 Task: Add a condition where "Hours since ticket status pending user verification Greater than Twenty" in recently solved tickets.
Action: Mouse moved to (161, 520)
Screenshot: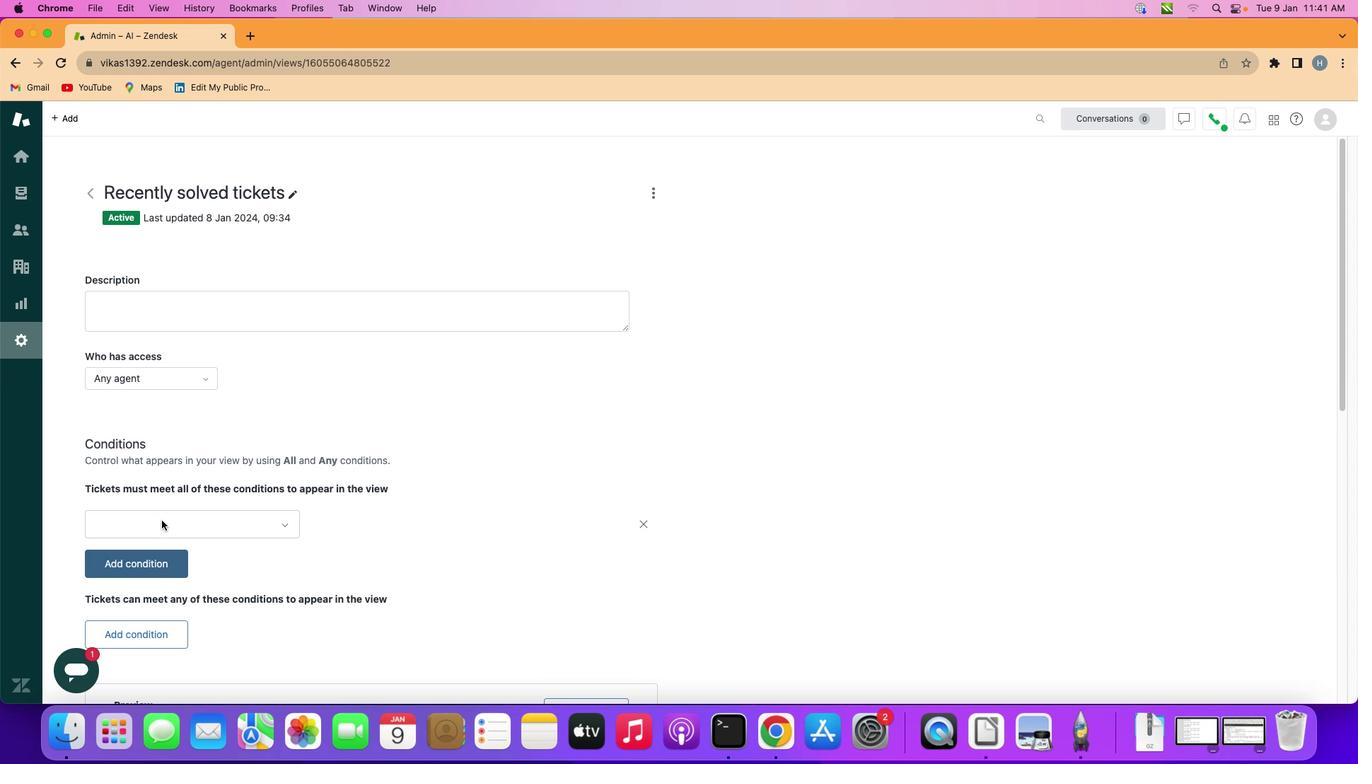 
Action: Mouse pressed left at (161, 520)
Screenshot: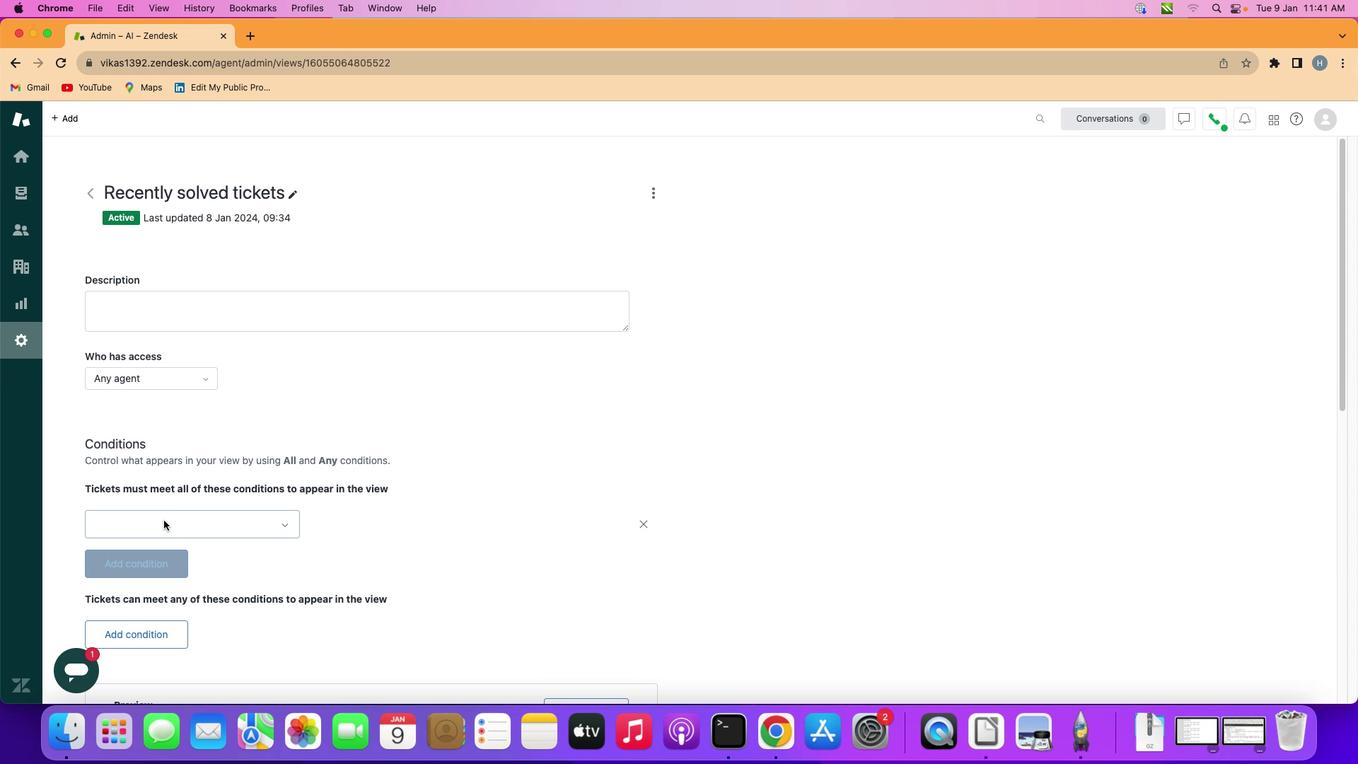 
Action: Mouse moved to (166, 520)
Screenshot: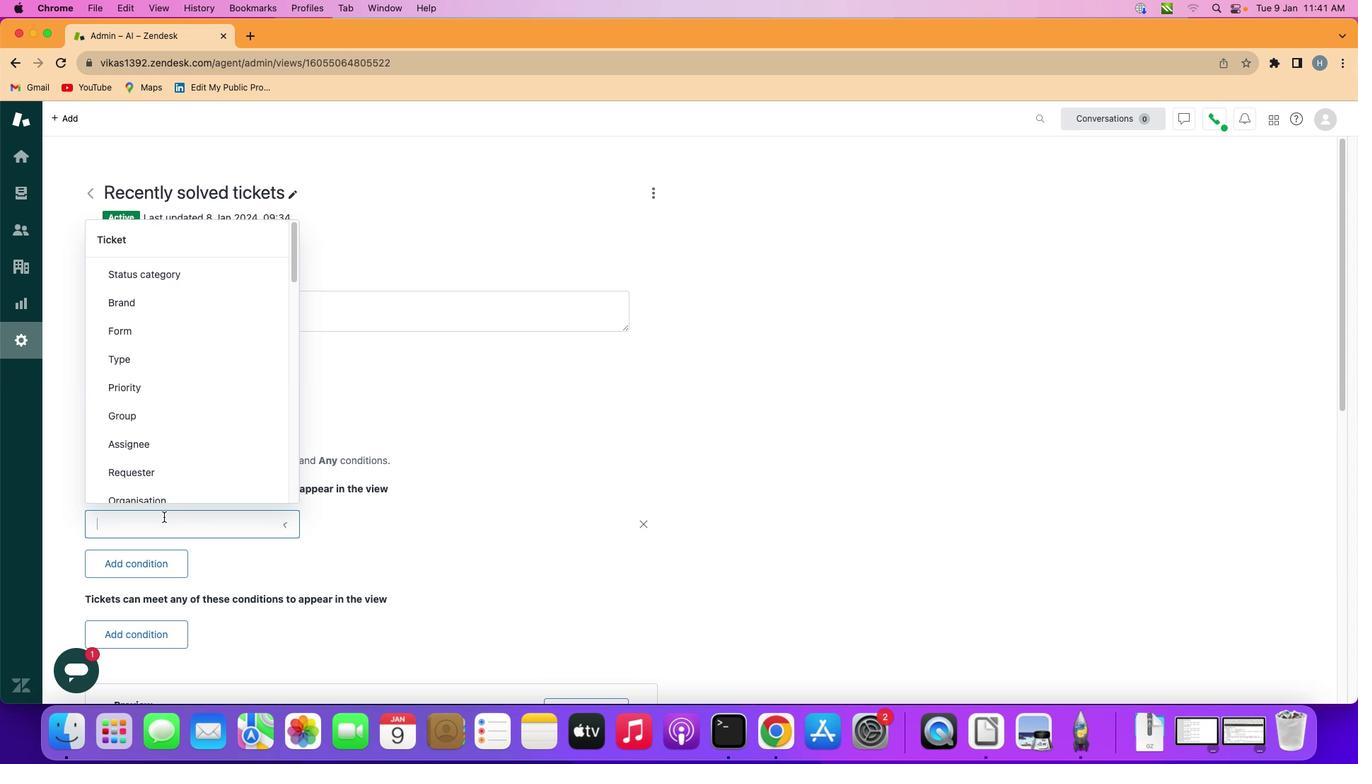 
Action: Mouse pressed left at (166, 520)
Screenshot: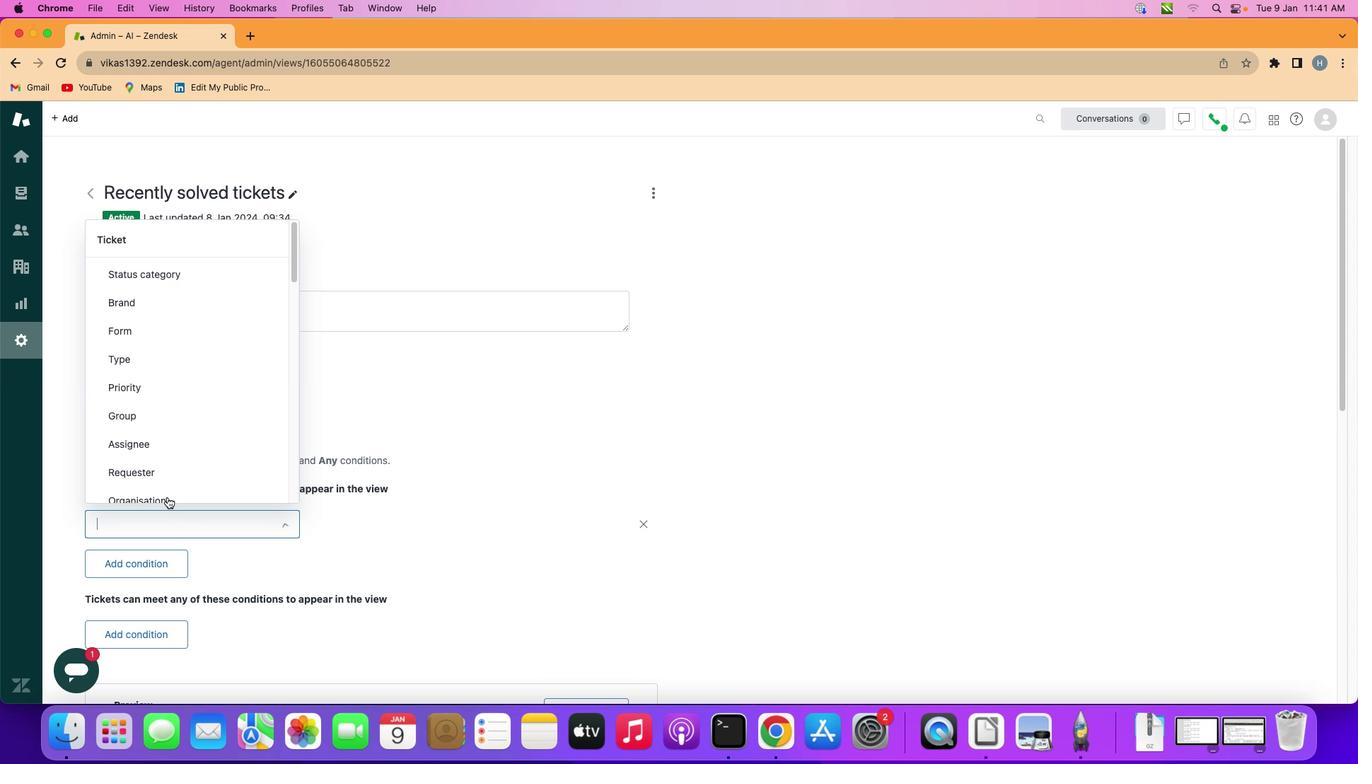 
Action: Mouse moved to (203, 412)
Screenshot: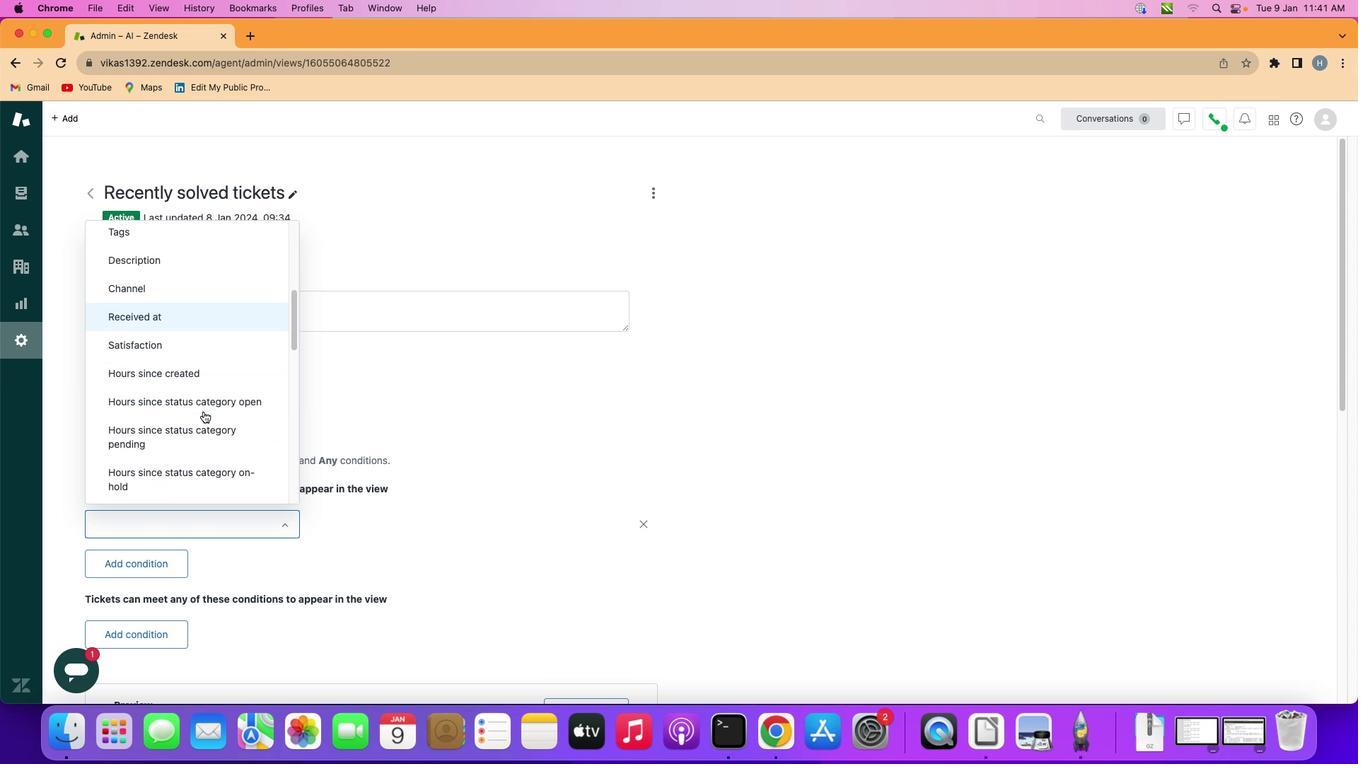 
Action: Mouse scrolled (203, 412) with delta (0, 0)
Screenshot: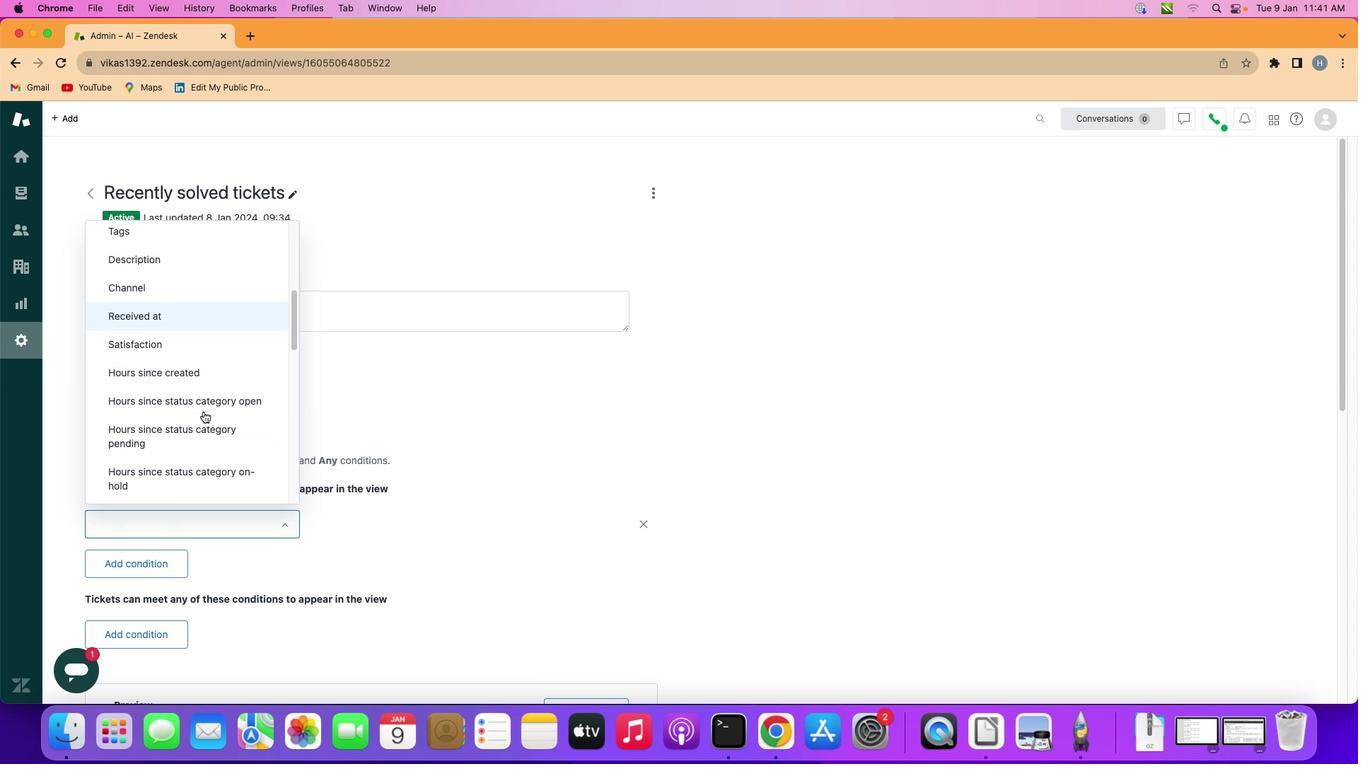 
Action: Mouse scrolled (203, 412) with delta (0, 2)
Screenshot: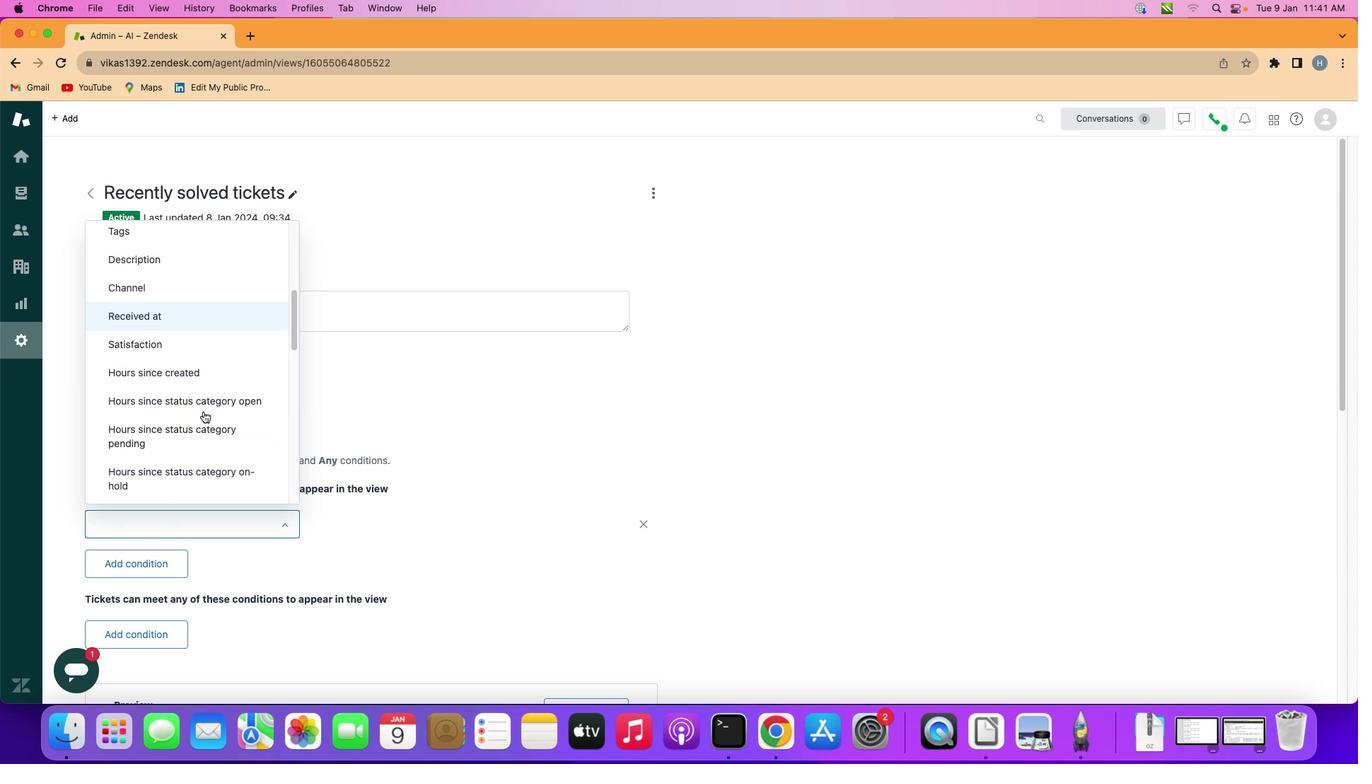 
Action: Mouse scrolled (203, 412) with delta (0, -2)
Screenshot: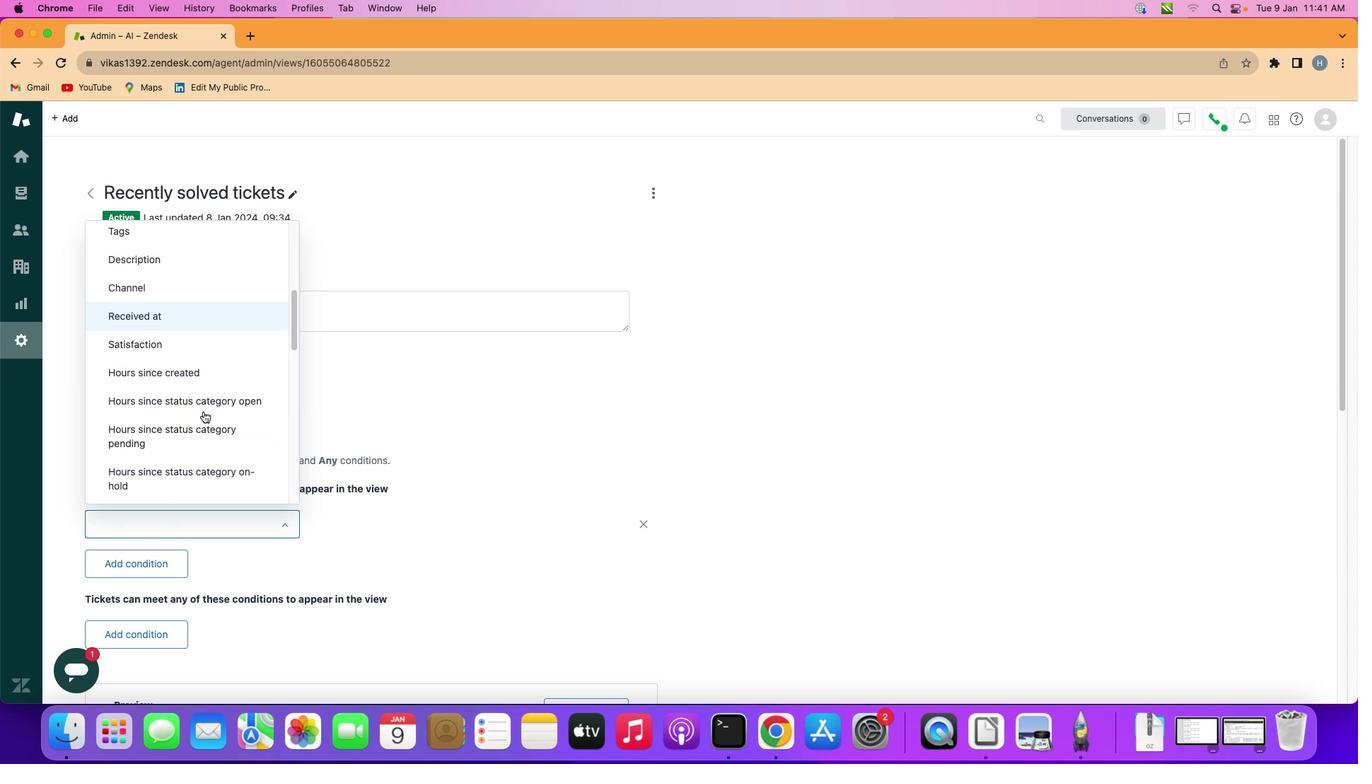 
Action: Mouse scrolled (203, 412) with delta (0, -2)
Screenshot: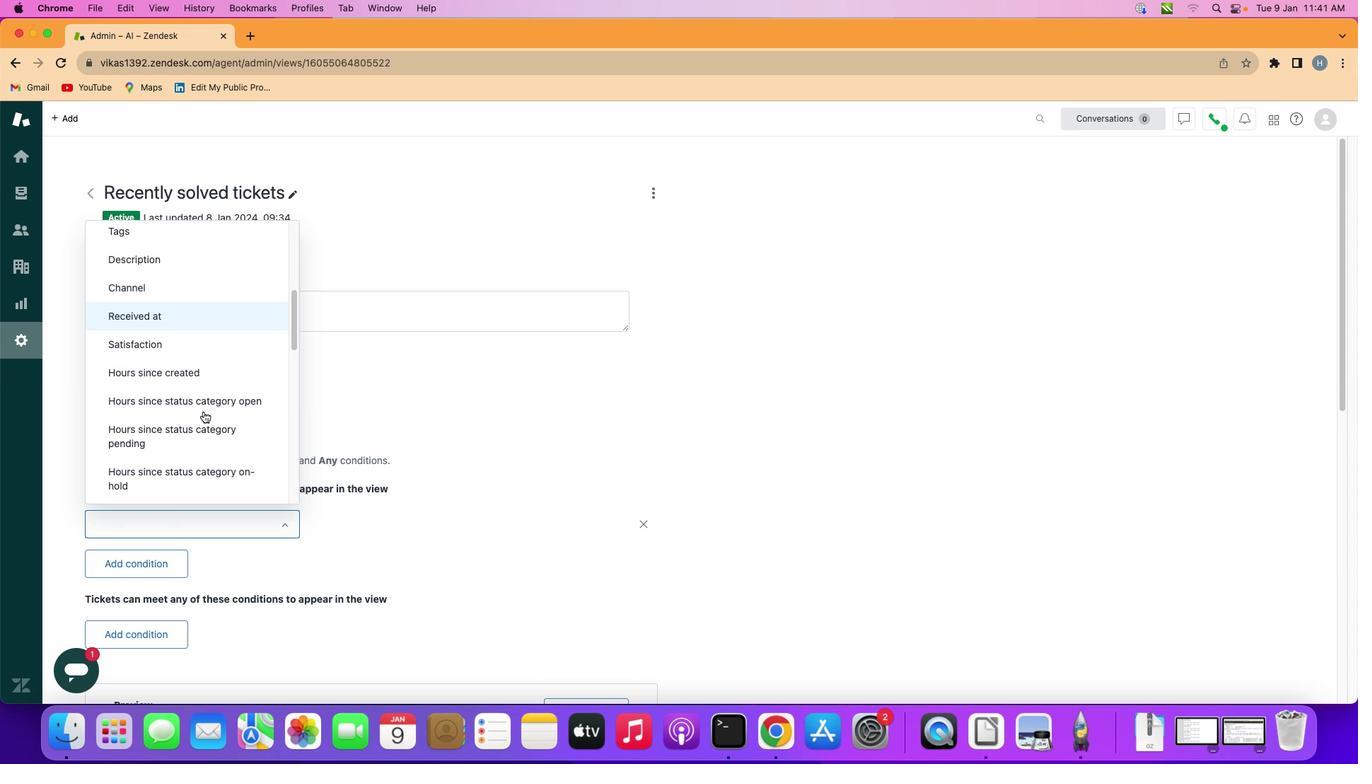 
Action: Mouse scrolled (203, 412) with delta (0, -4)
Screenshot: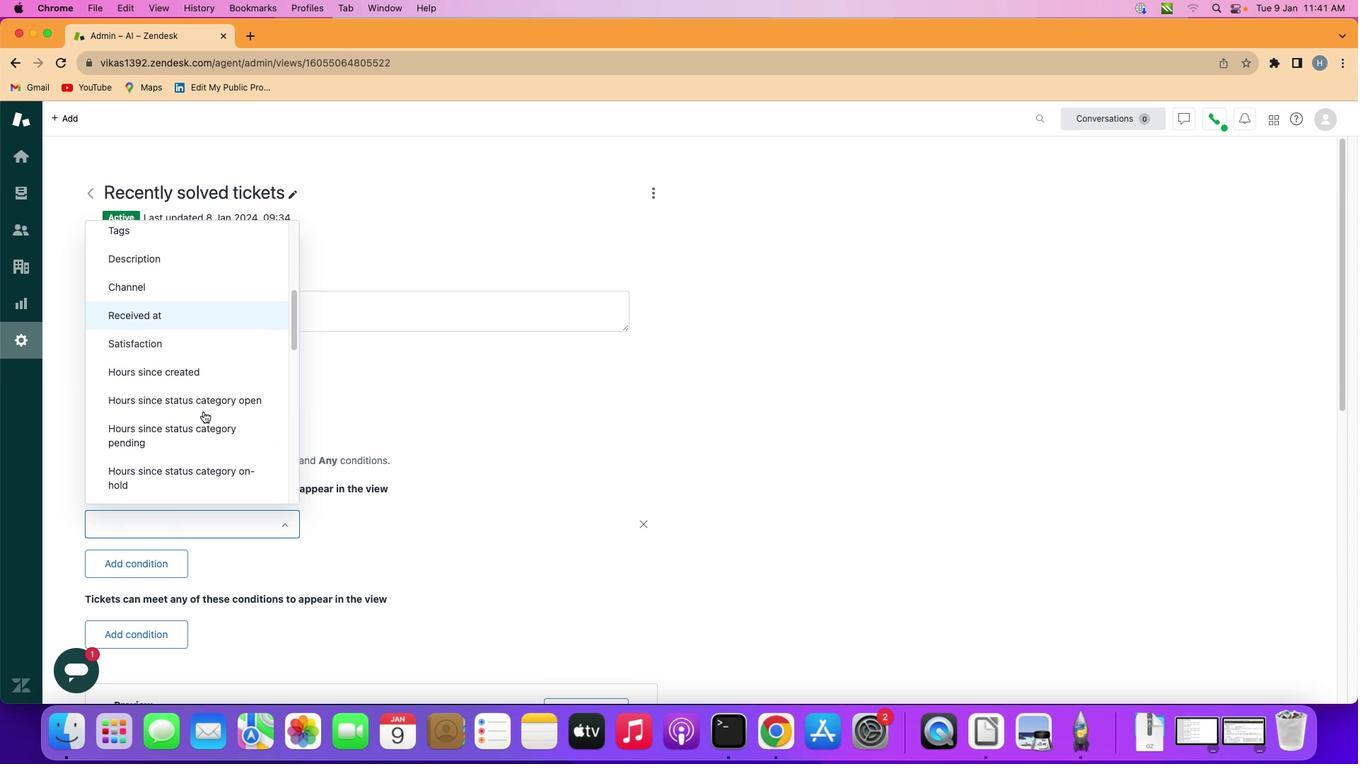 
Action: Mouse moved to (203, 411)
Screenshot: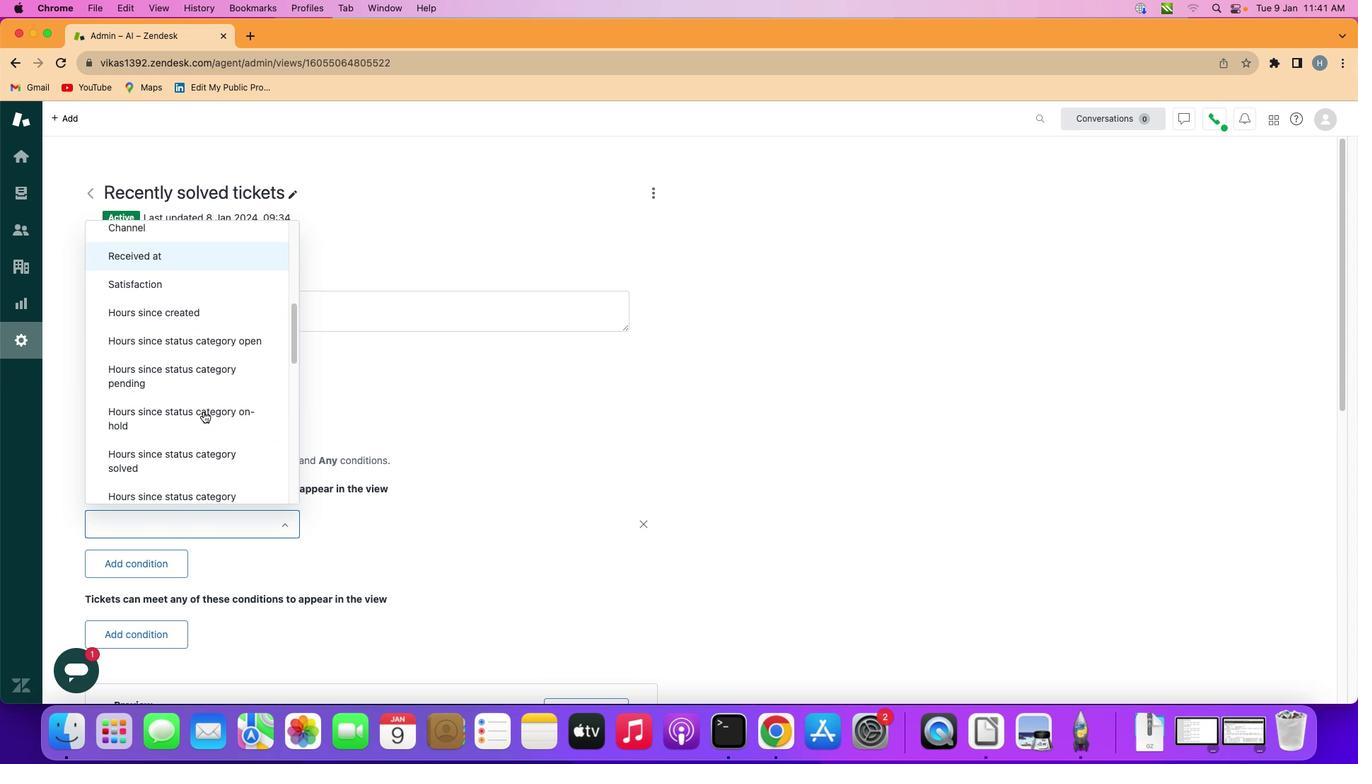 
Action: Mouse scrolled (203, 411) with delta (0, 0)
Screenshot: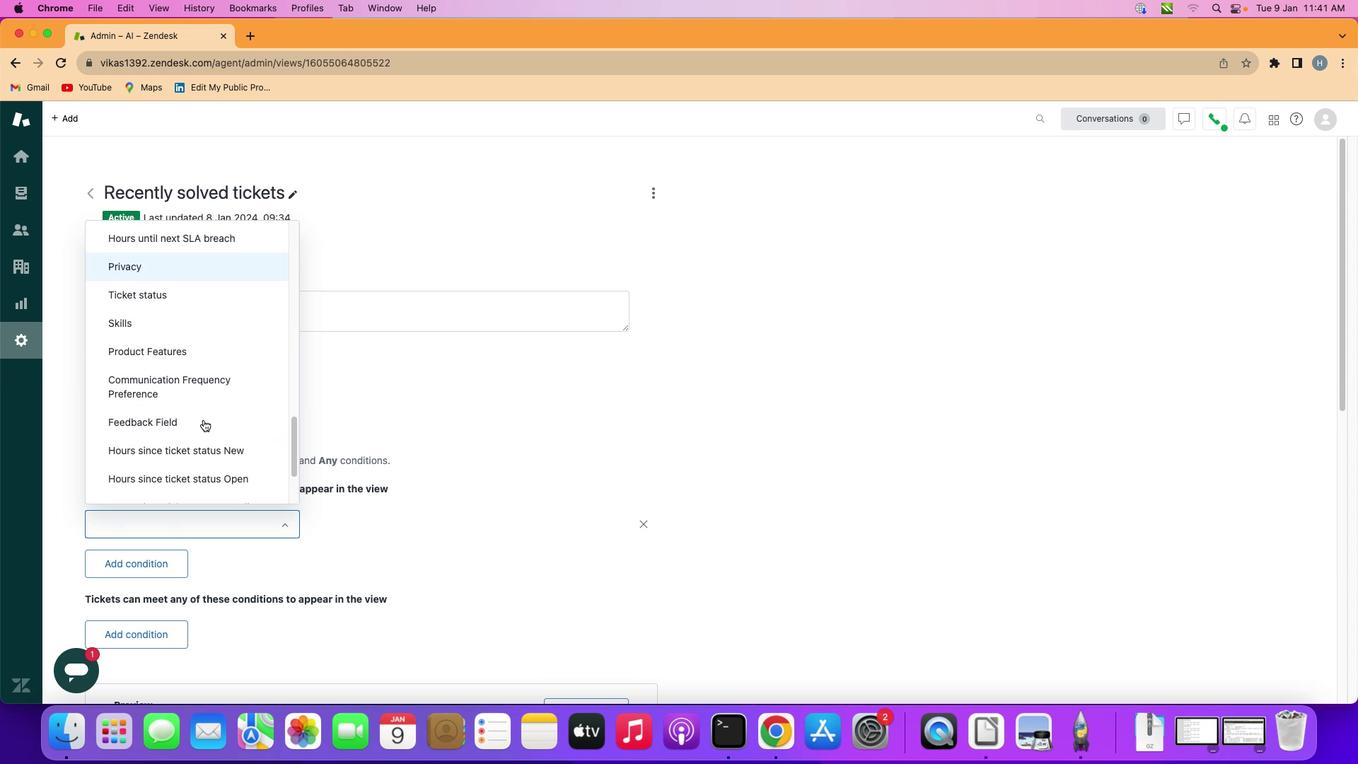 
Action: Mouse scrolled (203, 411) with delta (0, 0)
Screenshot: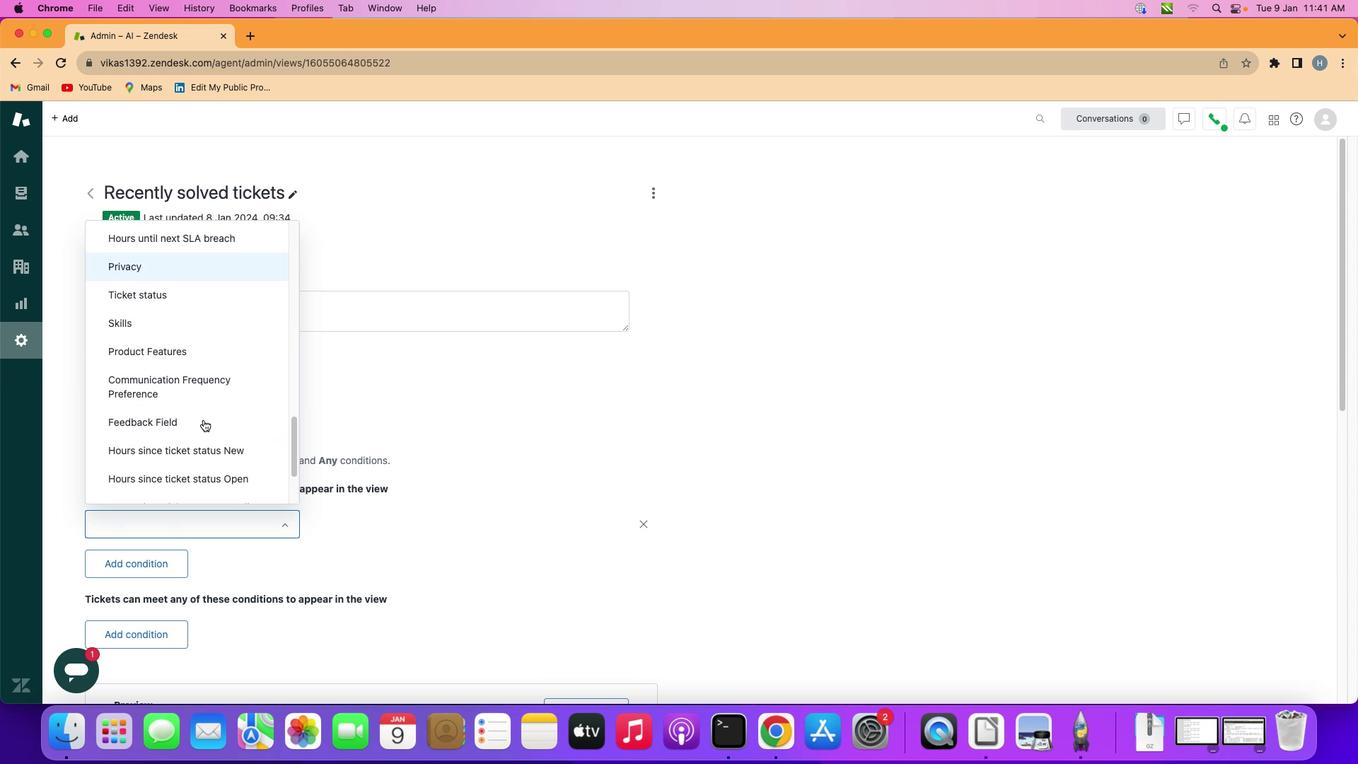 
Action: Mouse scrolled (203, 411) with delta (0, 2)
Screenshot: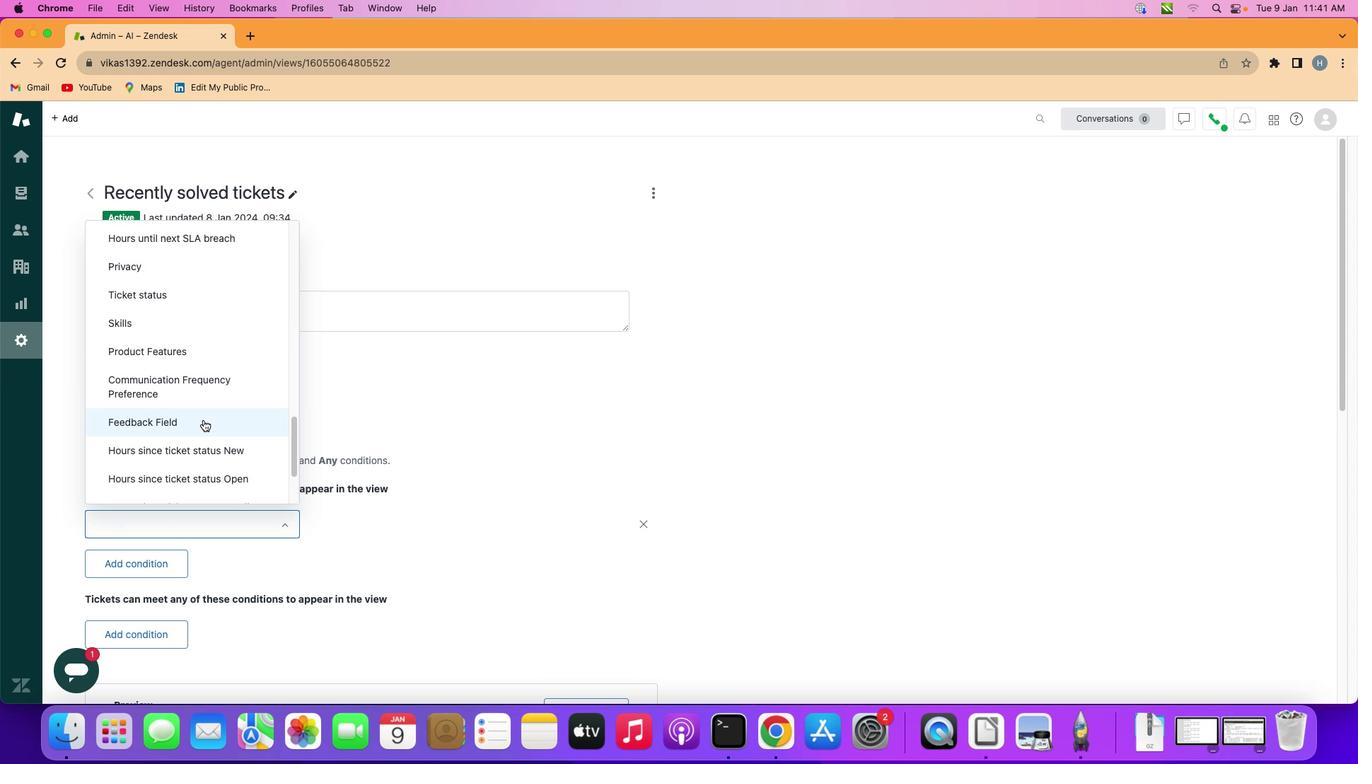 
Action: Mouse scrolled (203, 411) with delta (0, -2)
Screenshot: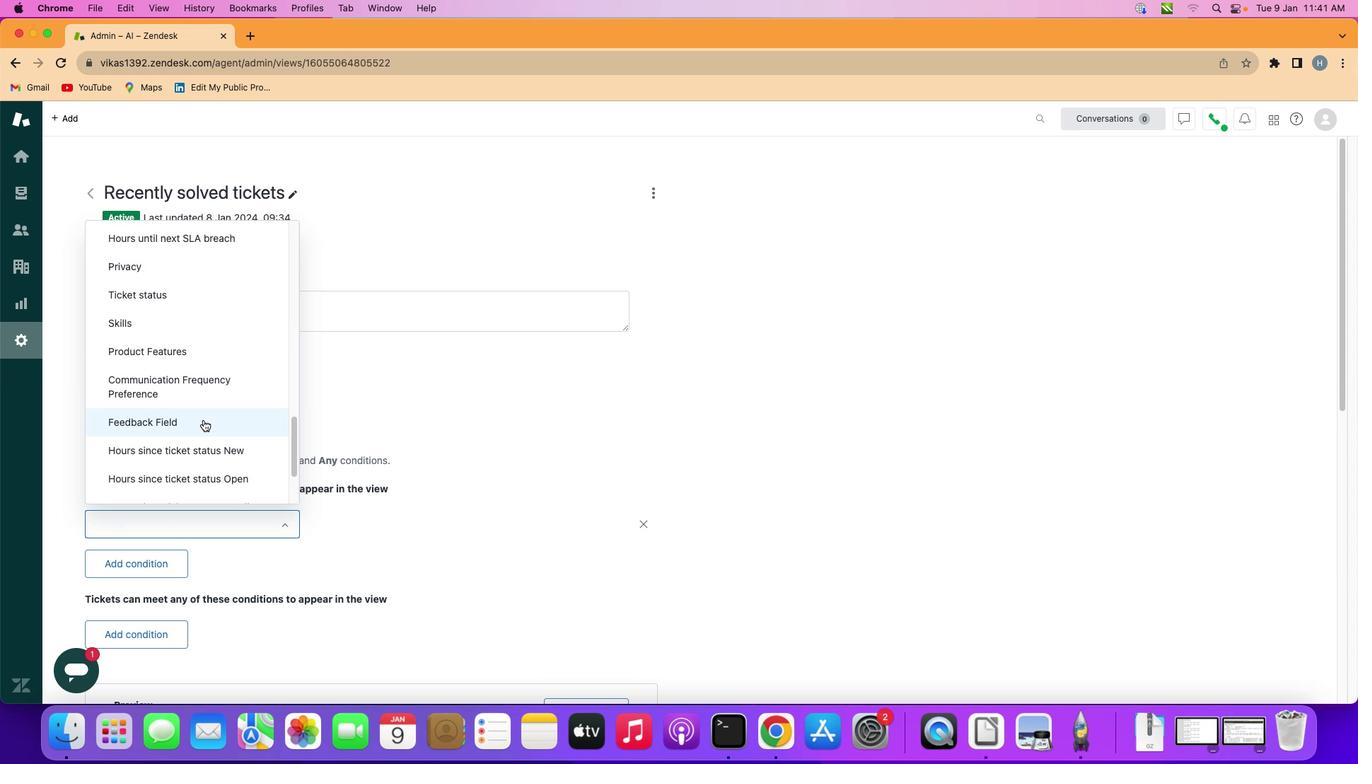 
Action: Mouse scrolled (203, 411) with delta (0, -2)
Screenshot: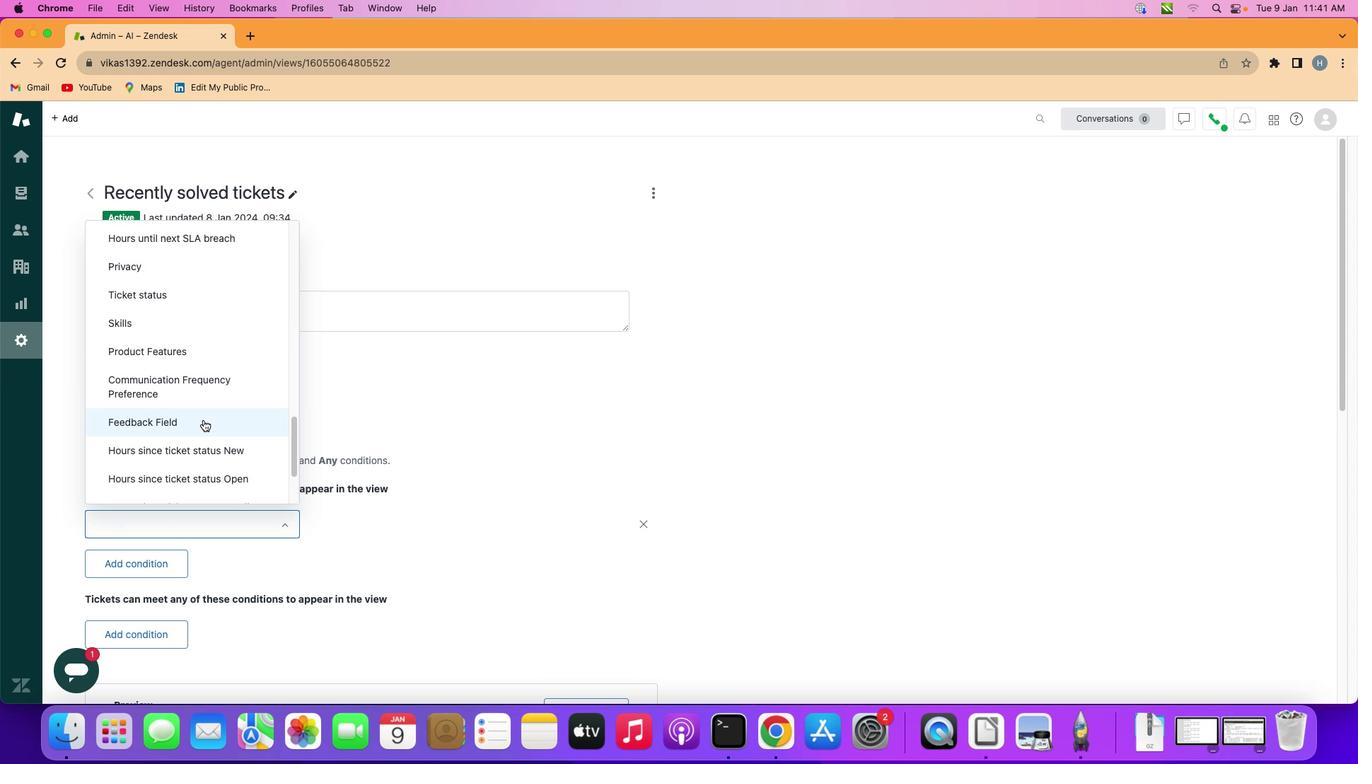 
Action: Mouse scrolled (203, 411) with delta (0, -4)
Screenshot: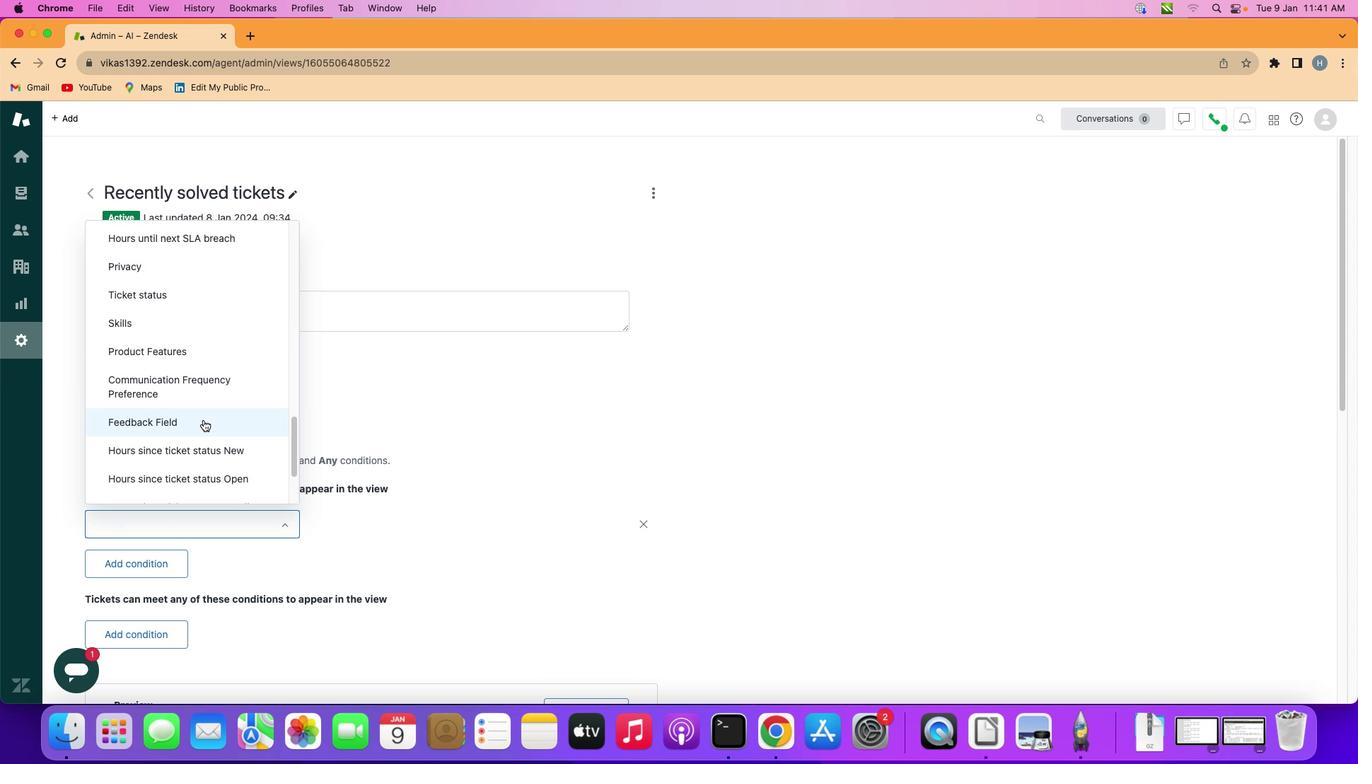 
Action: Mouse moved to (203, 411)
Screenshot: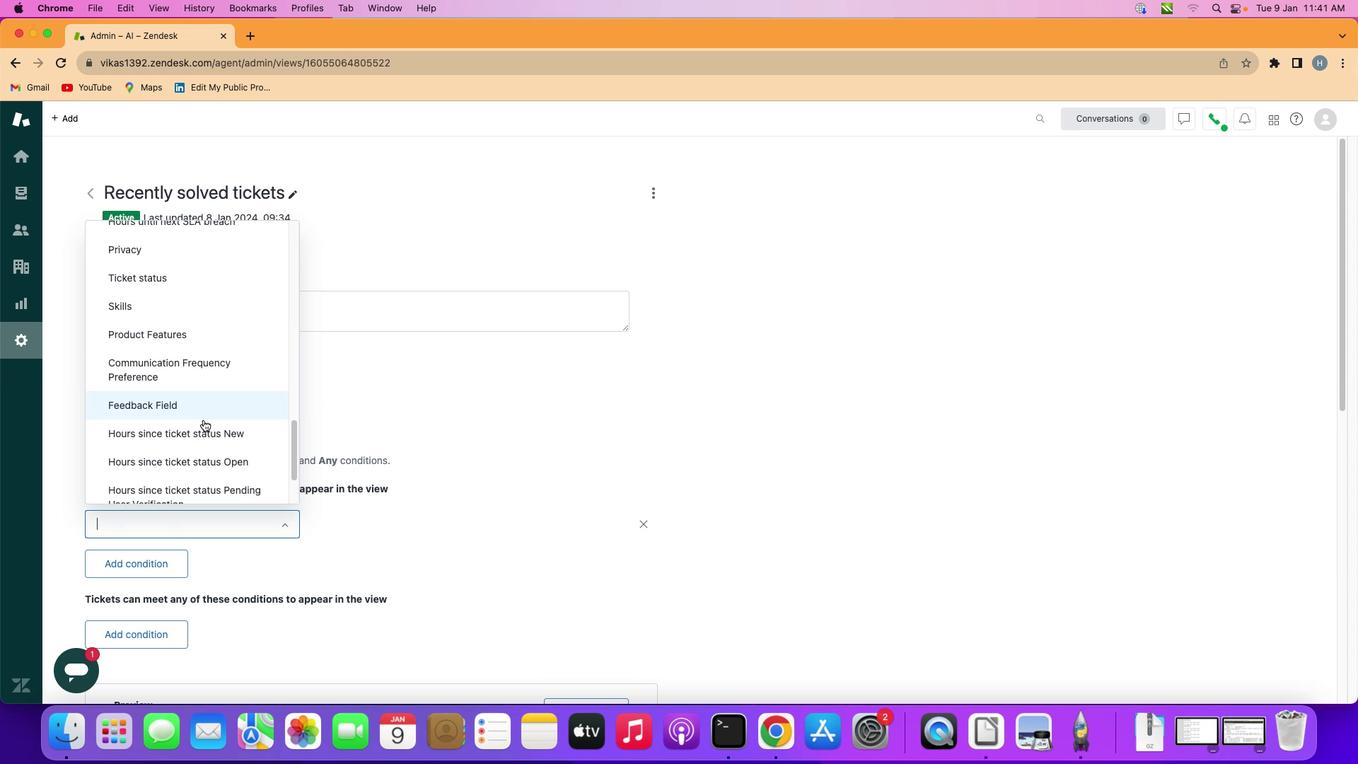 
Action: Mouse scrolled (203, 411) with delta (0, -4)
Screenshot: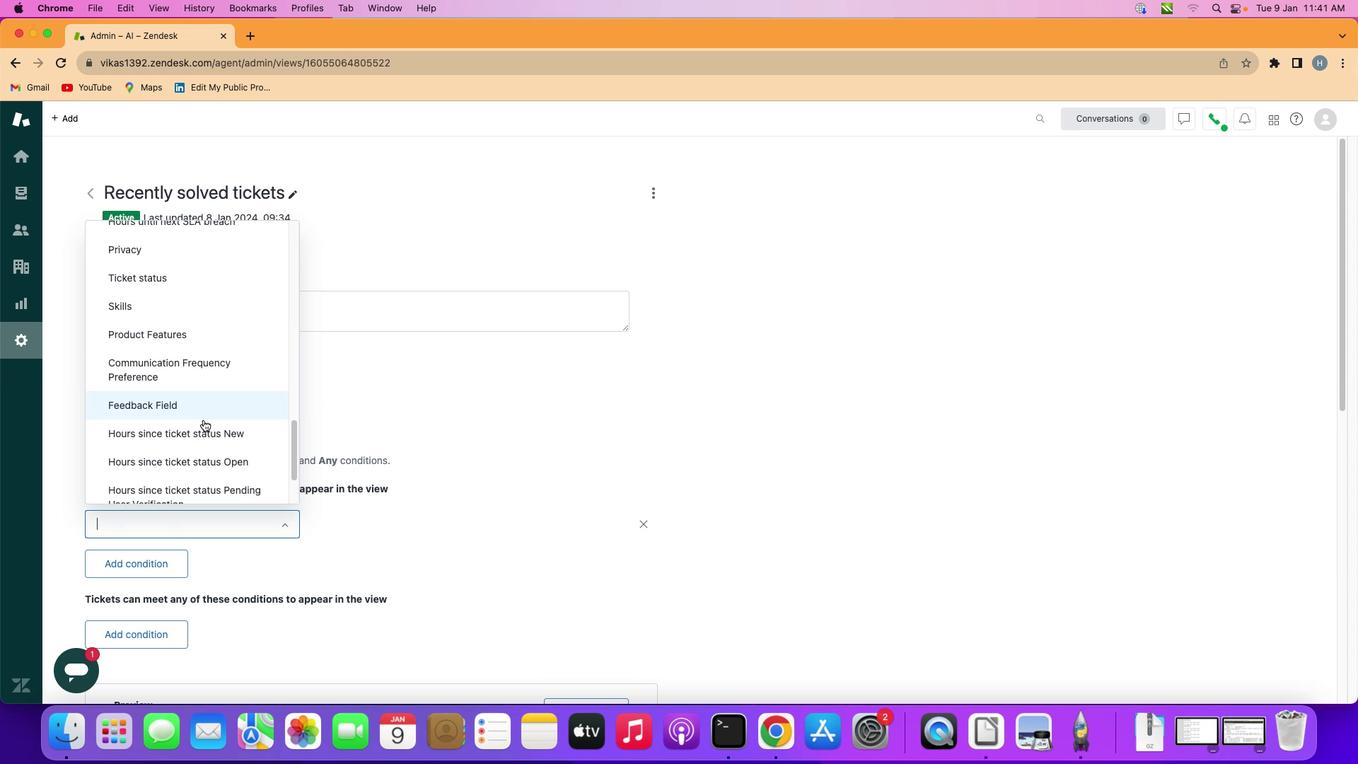 
Action: Mouse moved to (203, 419)
Screenshot: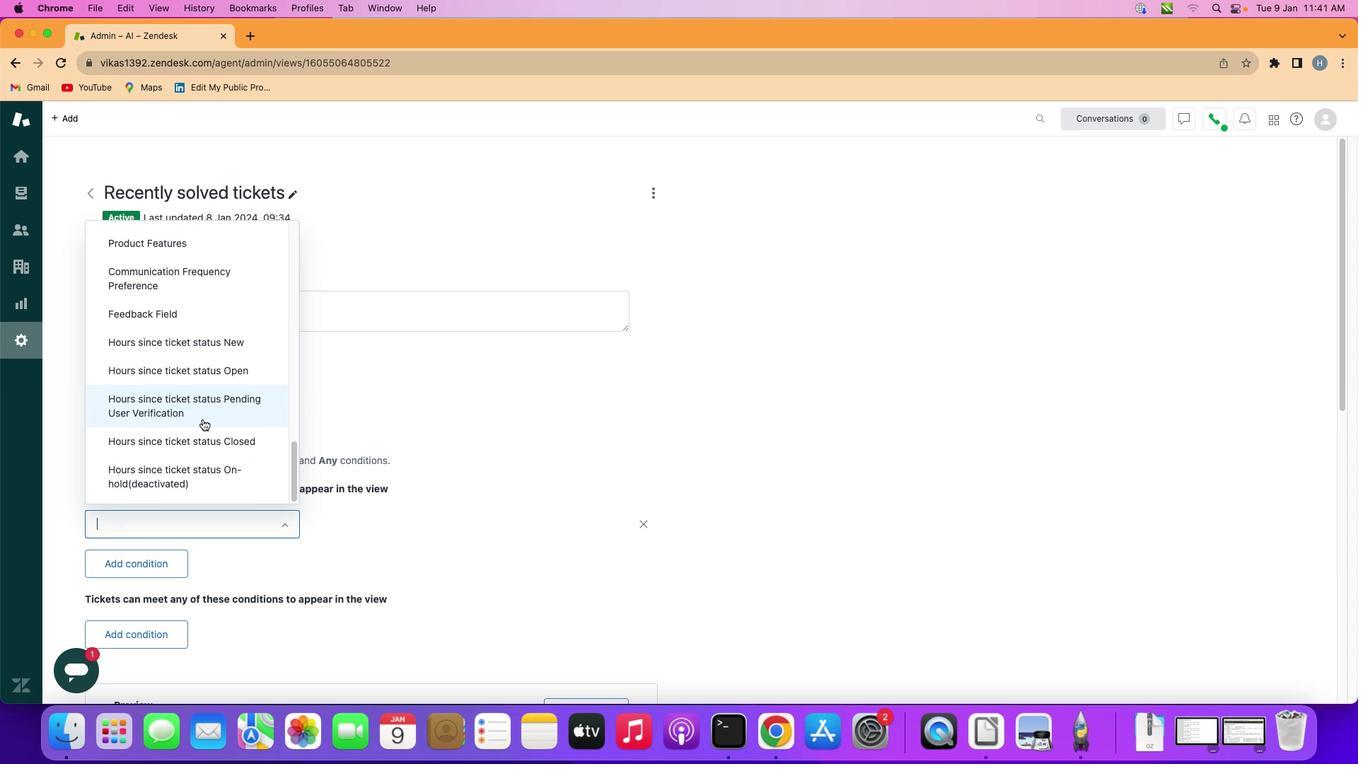
Action: Mouse scrolled (203, 419) with delta (0, 0)
Screenshot: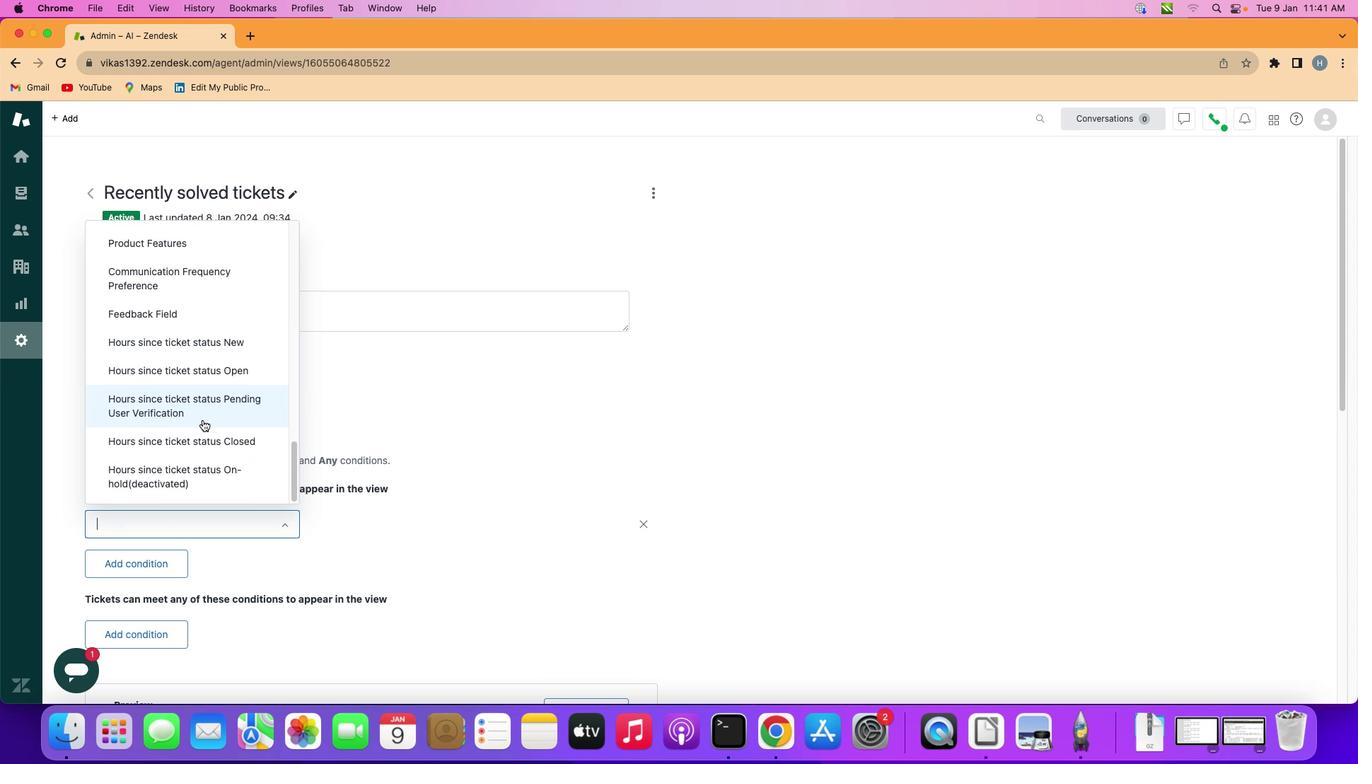
Action: Mouse moved to (203, 420)
Screenshot: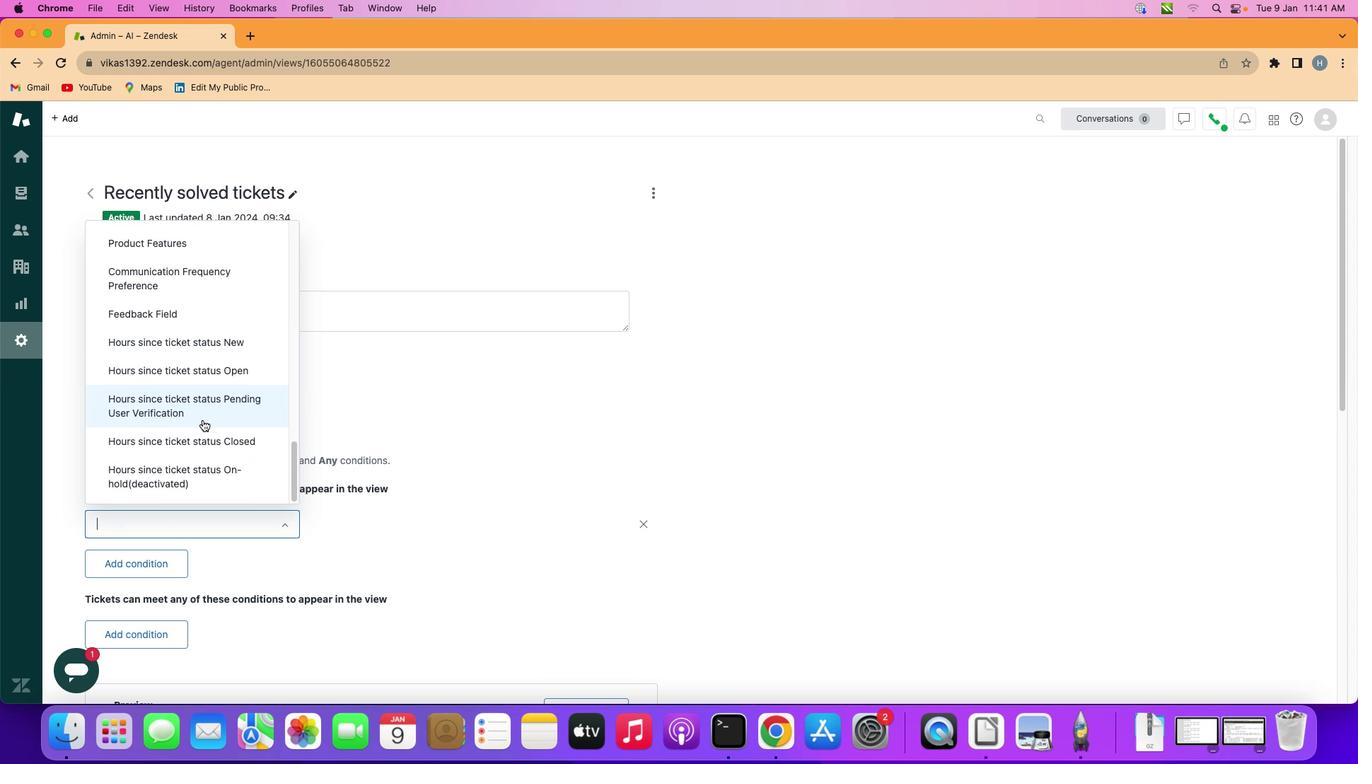 
Action: Mouse scrolled (203, 420) with delta (0, -2)
Screenshot: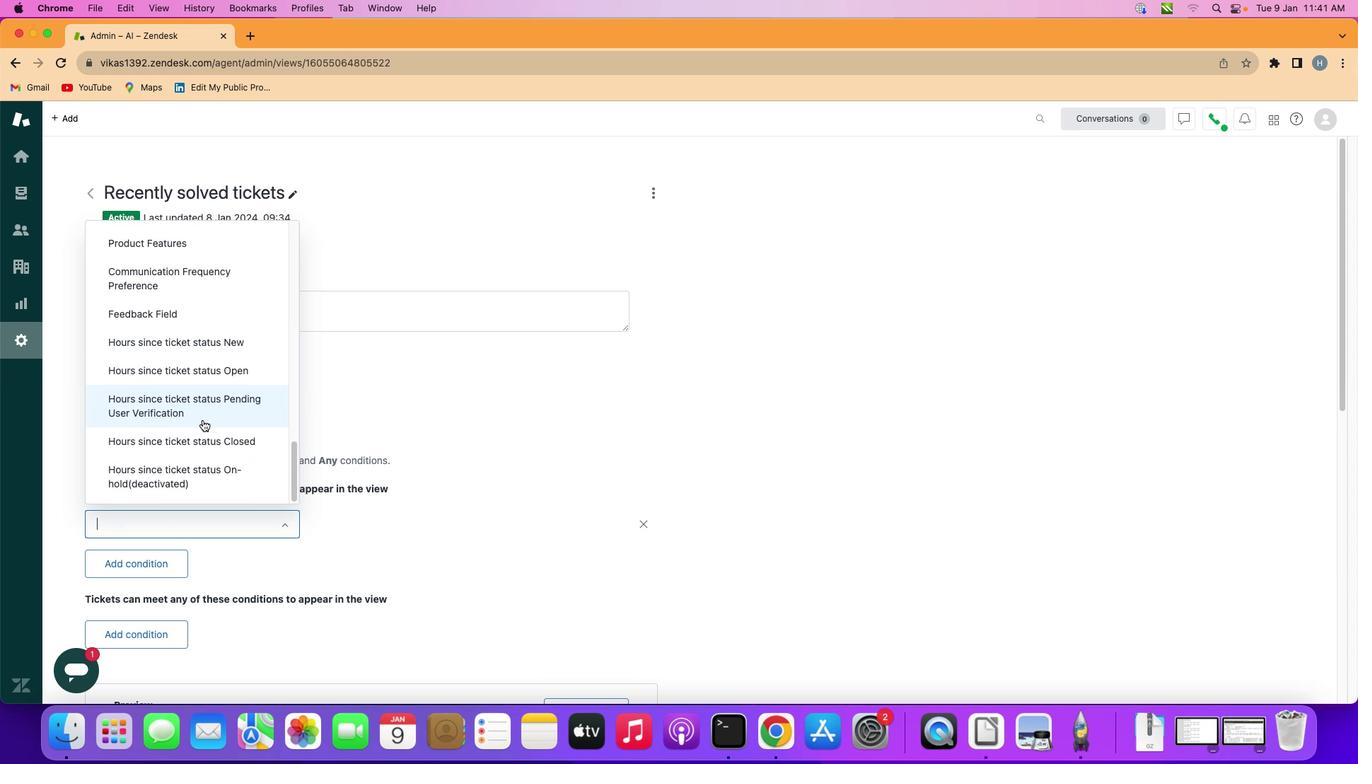 
Action: Mouse scrolled (203, 420) with delta (0, -2)
Screenshot: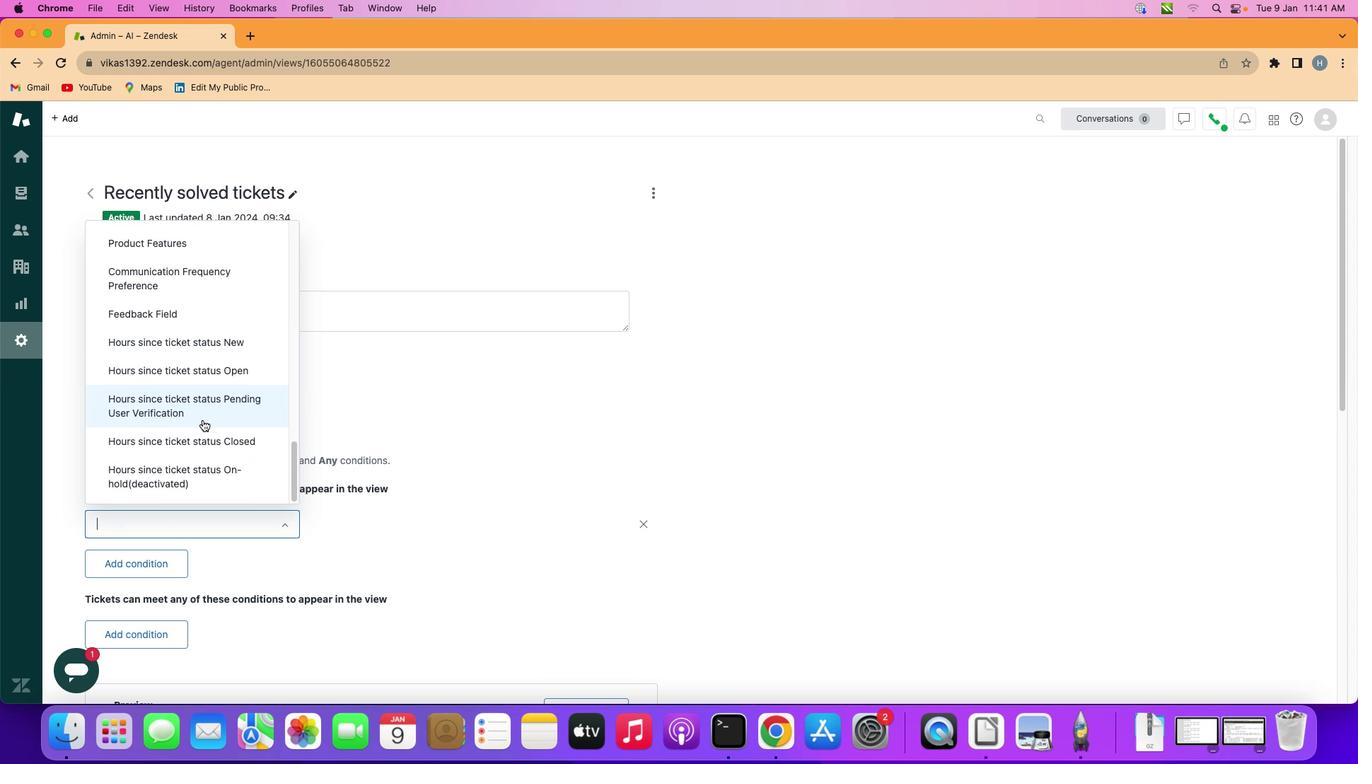 
Action: Mouse scrolled (203, 420) with delta (0, -4)
Screenshot: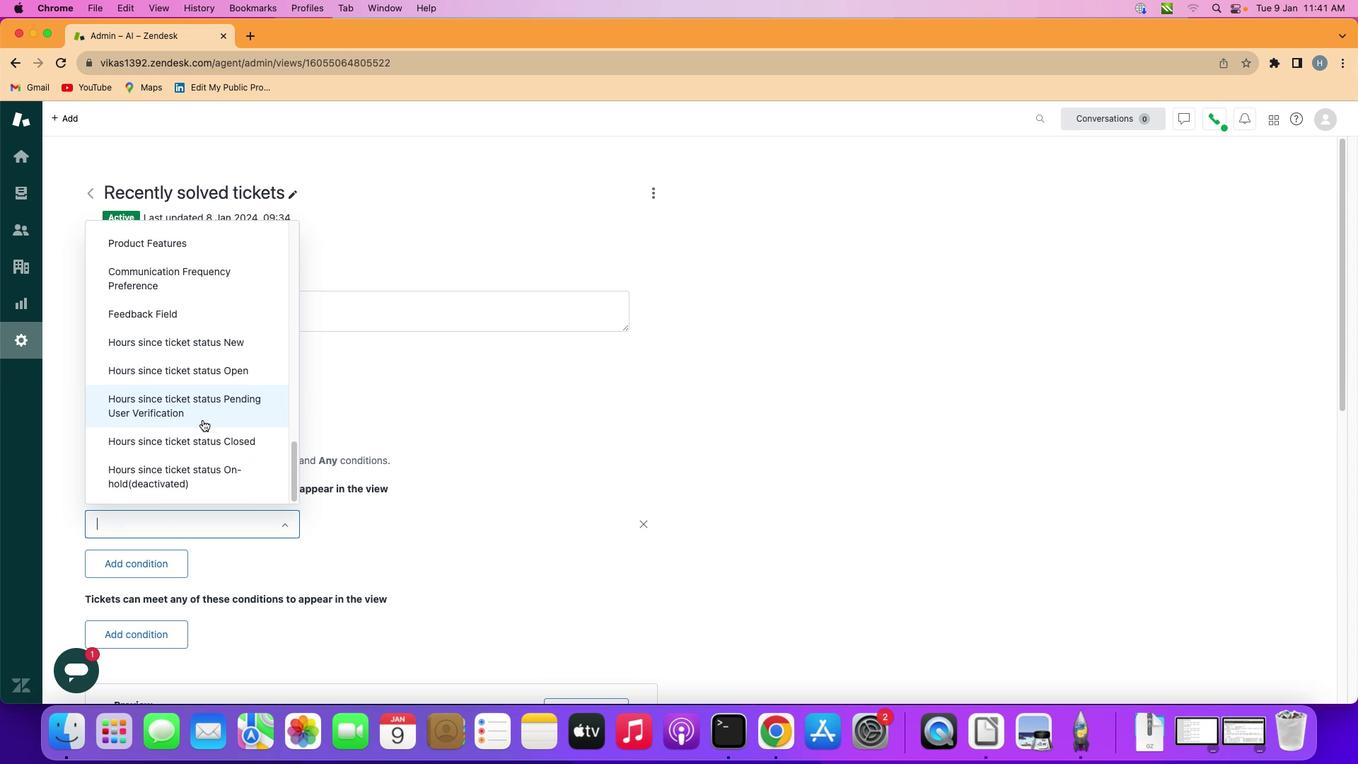 
Action: Mouse moved to (203, 419)
Screenshot: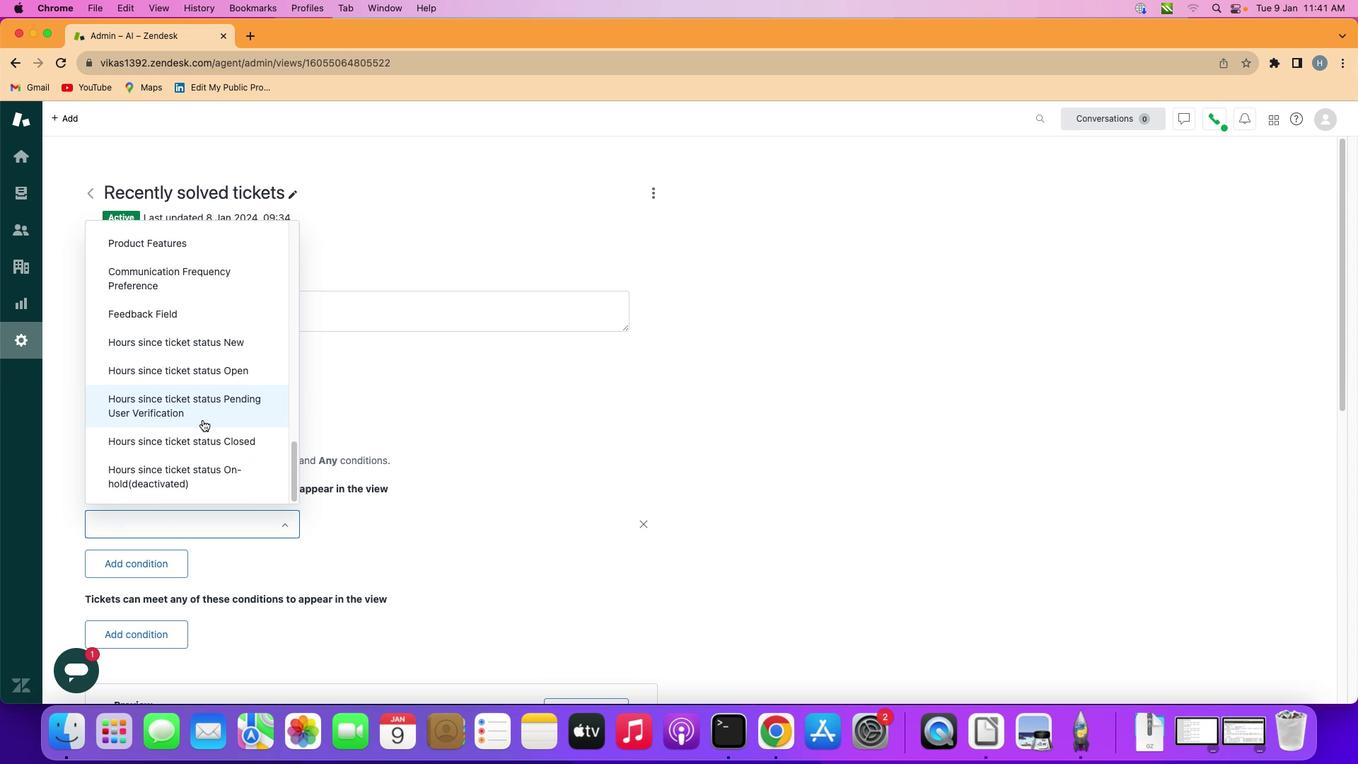 
Action: Mouse scrolled (203, 419) with delta (0, -4)
Screenshot: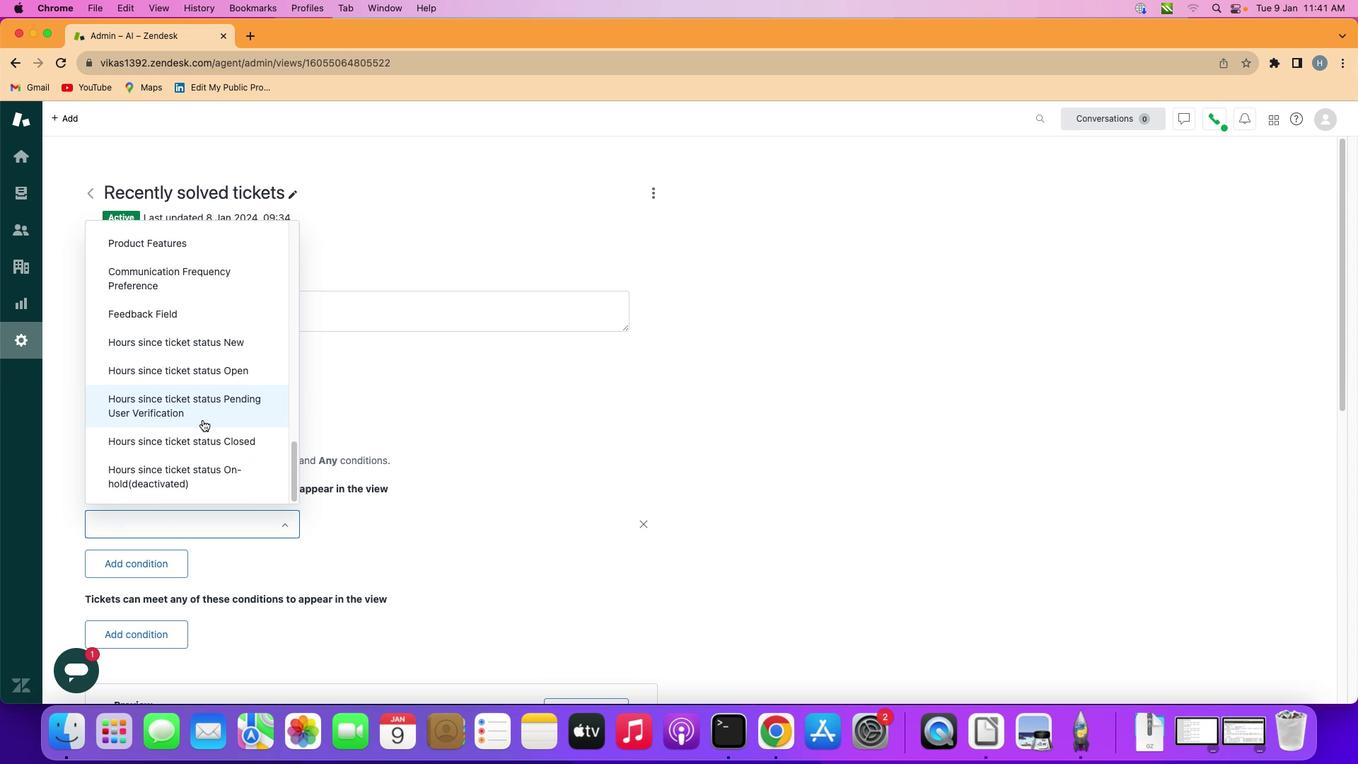 
Action: Mouse moved to (217, 401)
Screenshot: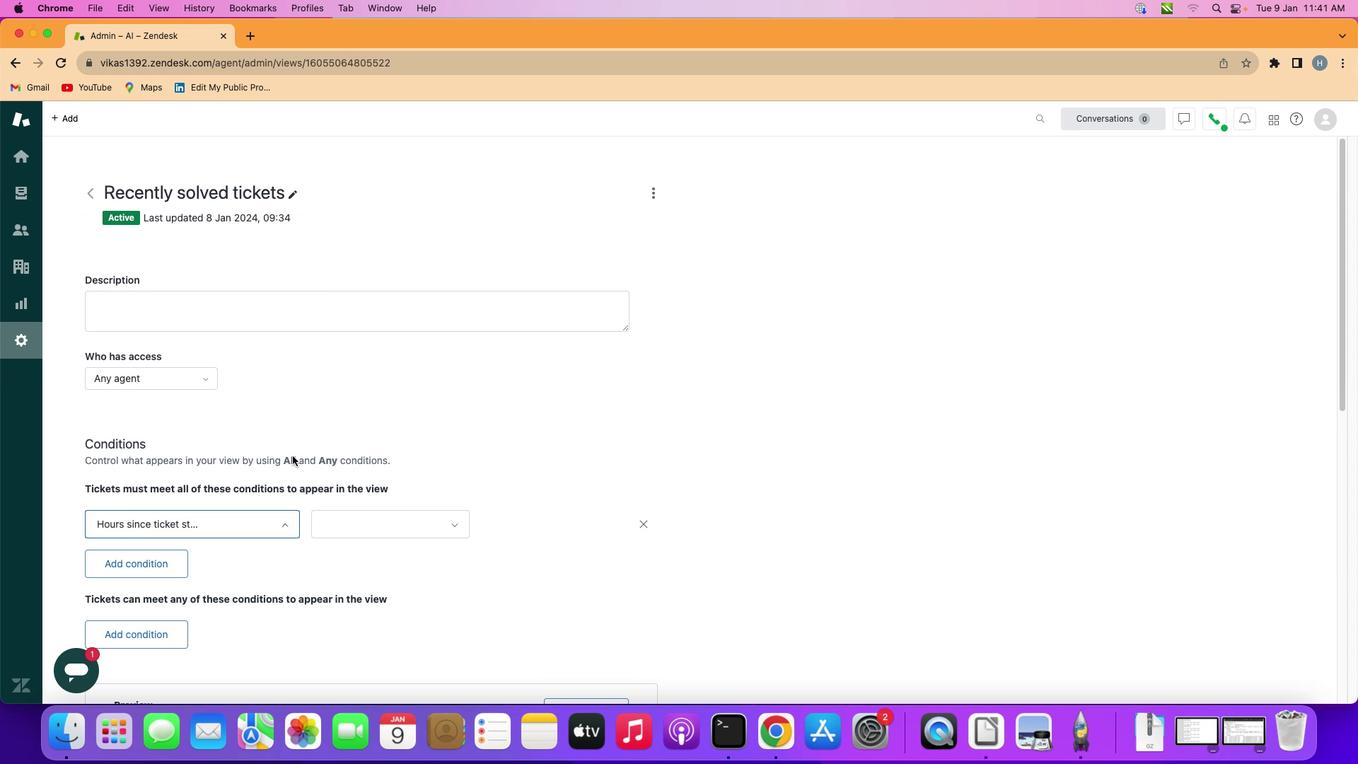 
Action: Mouse pressed left at (217, 401)
Screenshot: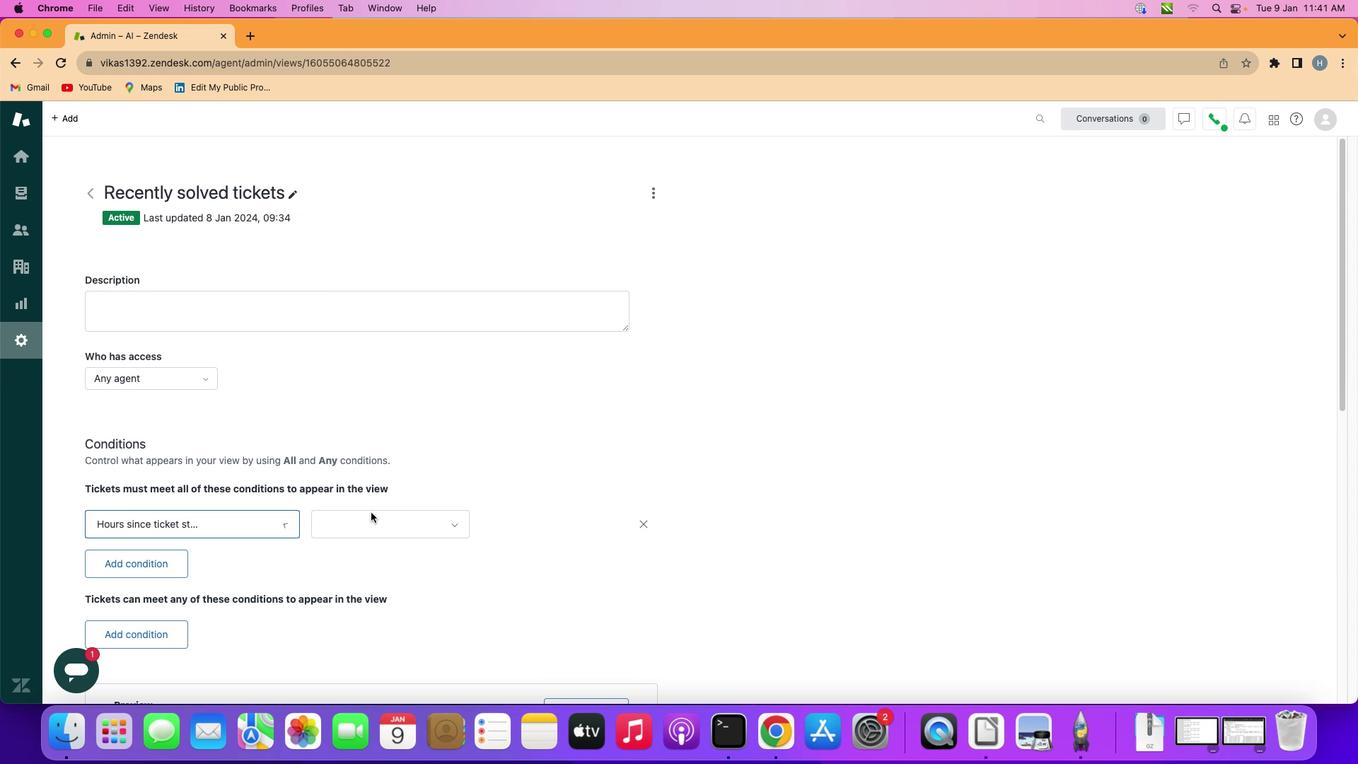 
Action: Mouse moved to (415, 525)
Screenshot: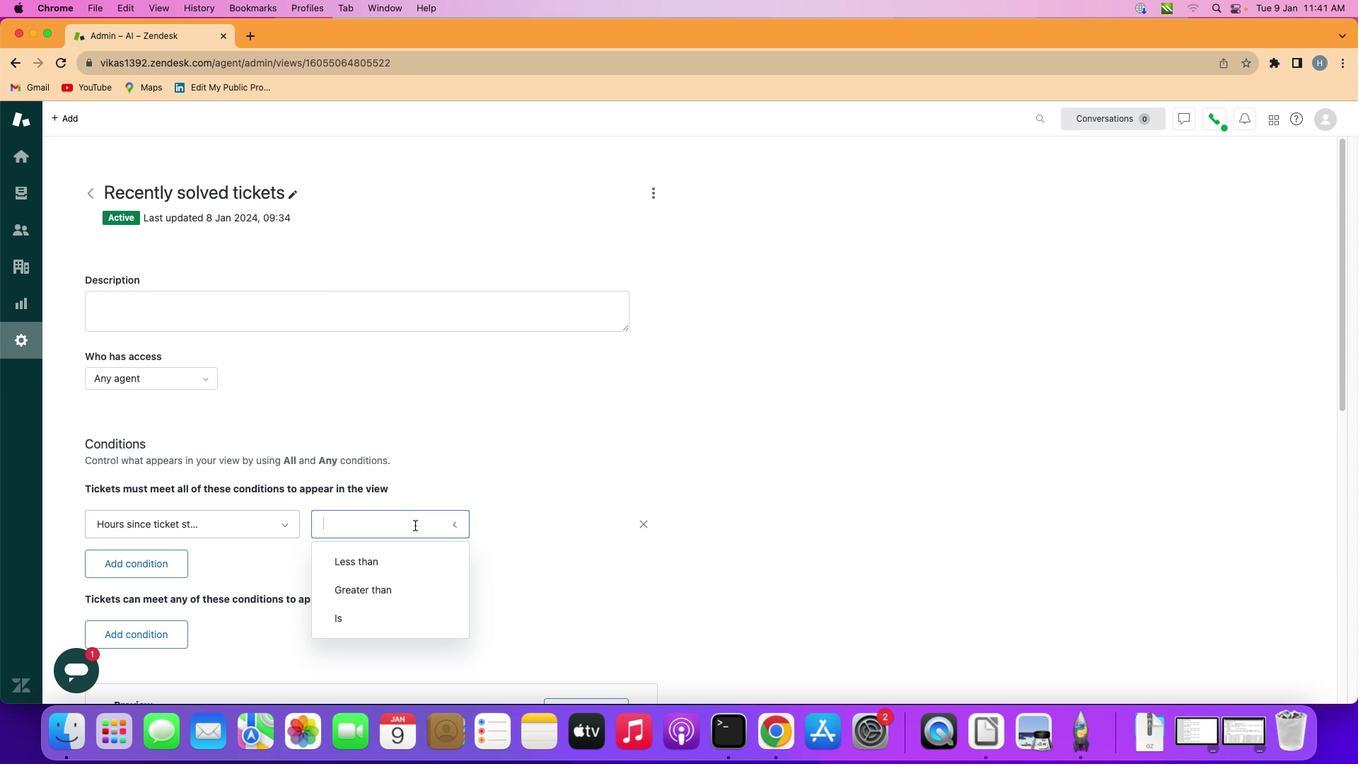 
Action: Mouse pressed left at (415, 525)
Screenshot: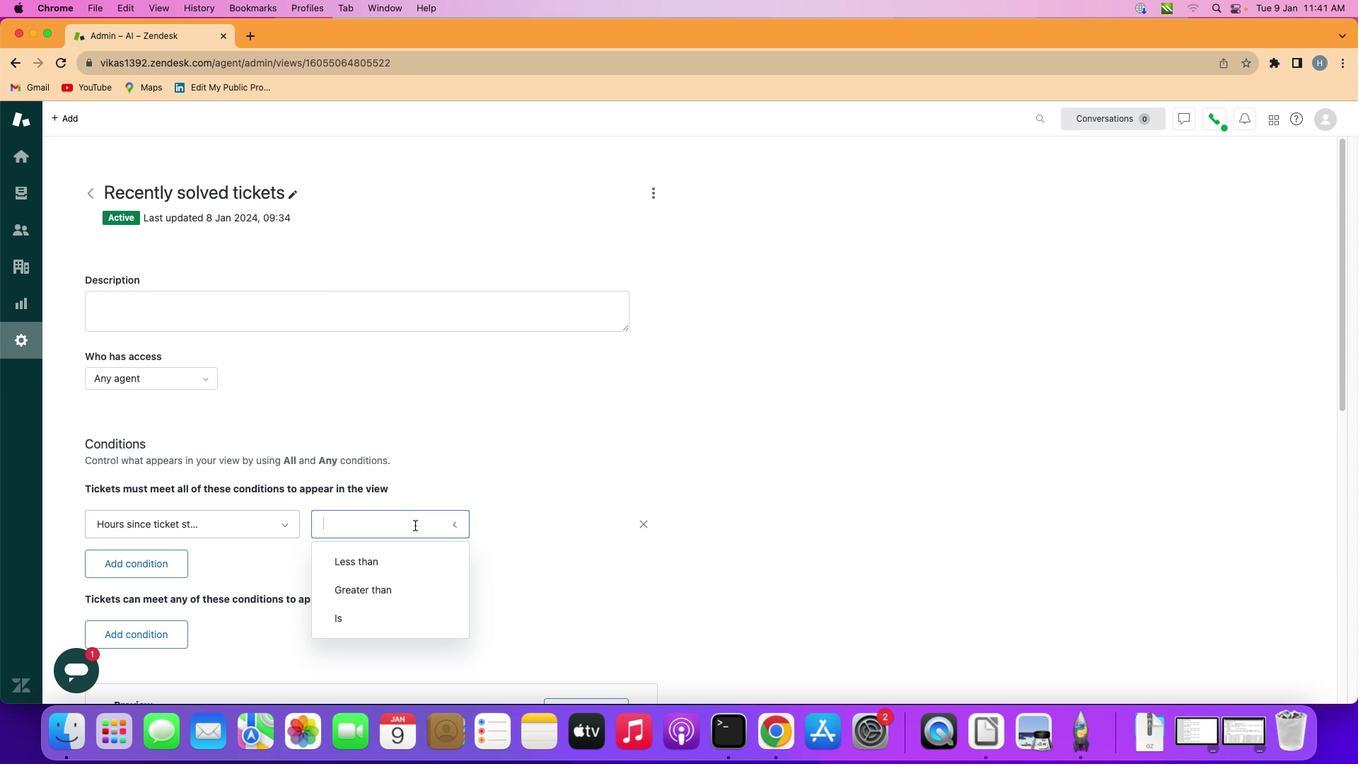 
Action: Mouse moved to (403, 584)
Screenshot: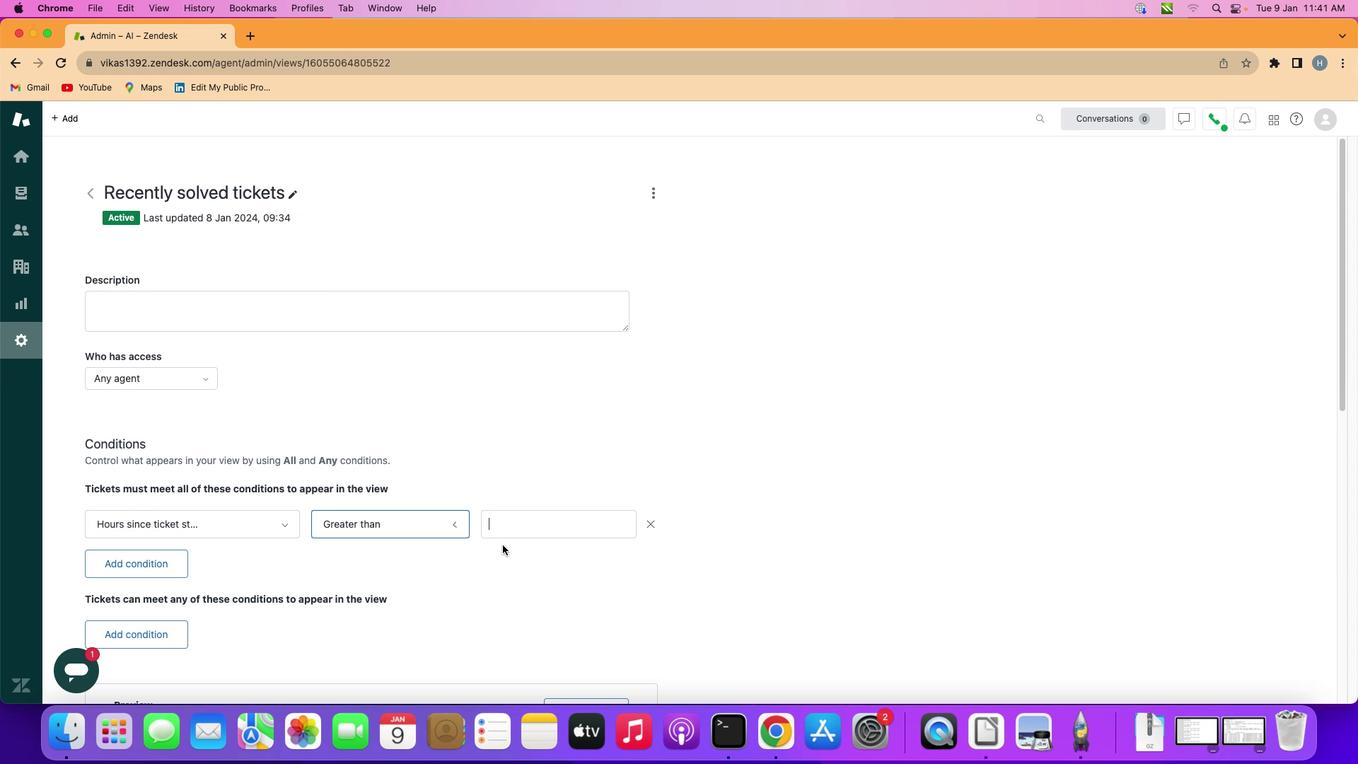 
Action: Mouse pressed left at (403, 584)
Screenshot: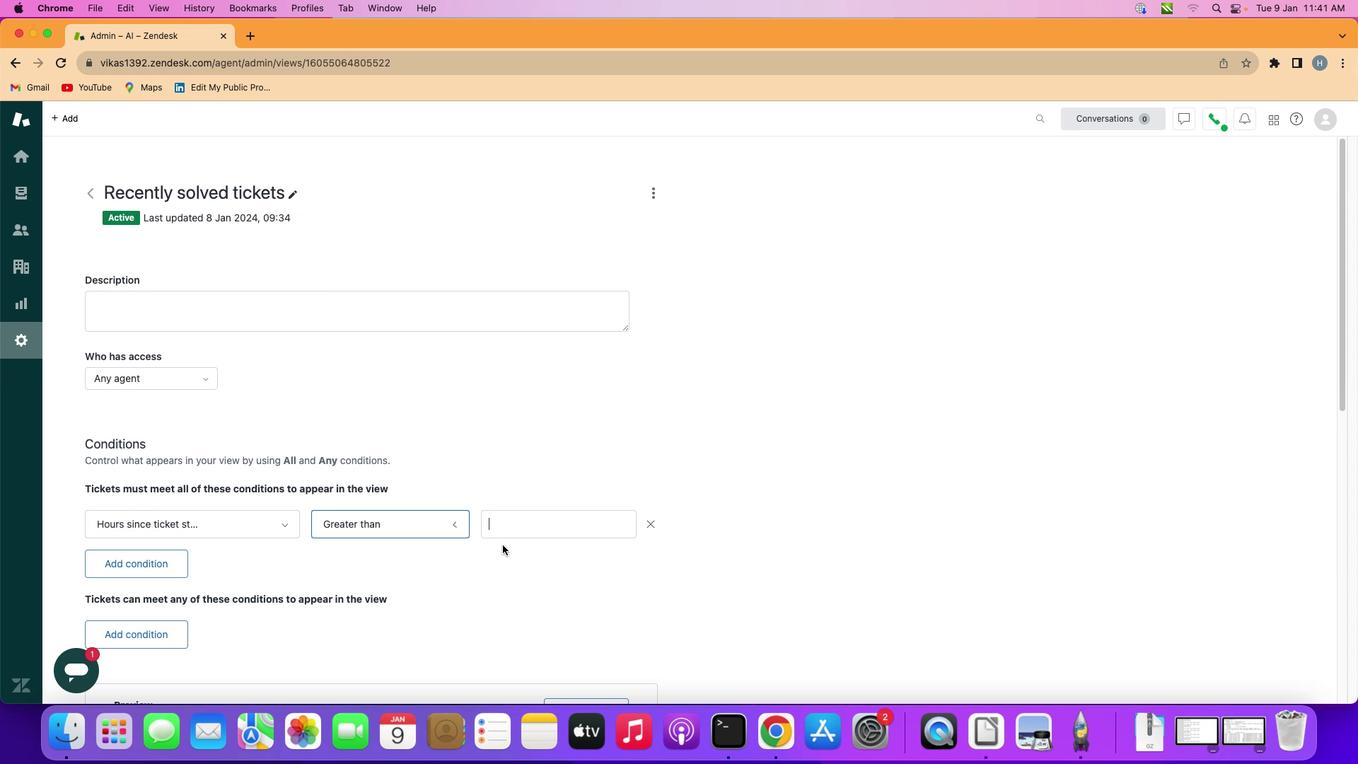 
Action: Mouse moved to (535, 526)
Screenshot: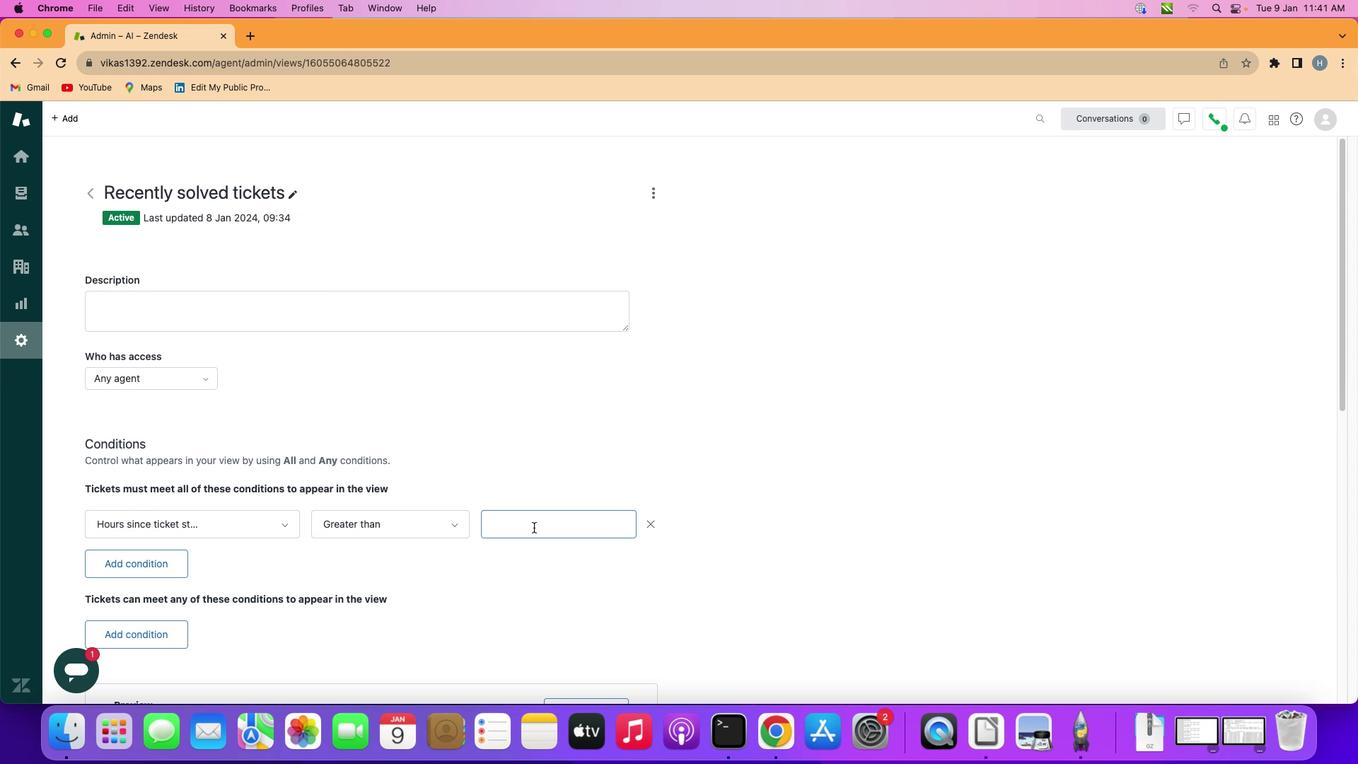 
Action: Mouse pressed left at (535, 526)
Screenshot: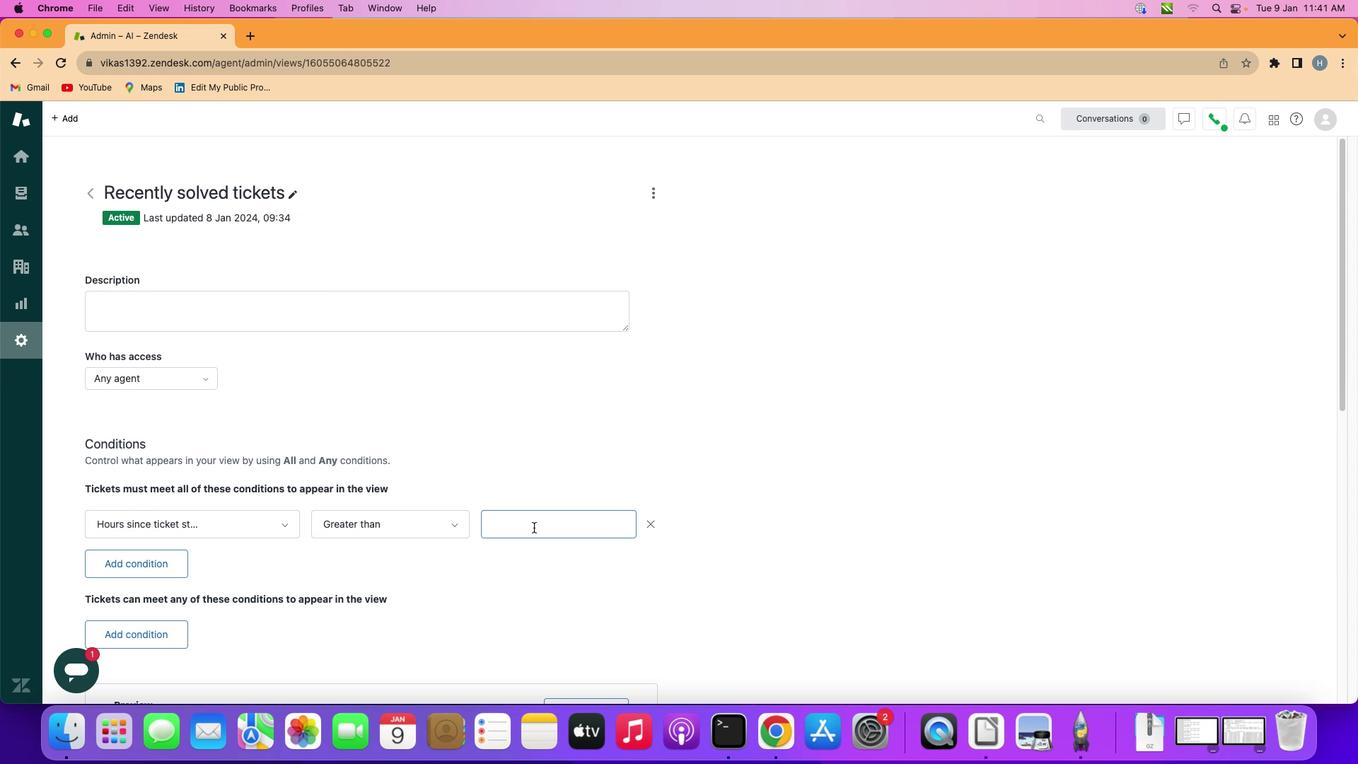 
Action: Mouse moved to (532, 528)
Screenshot: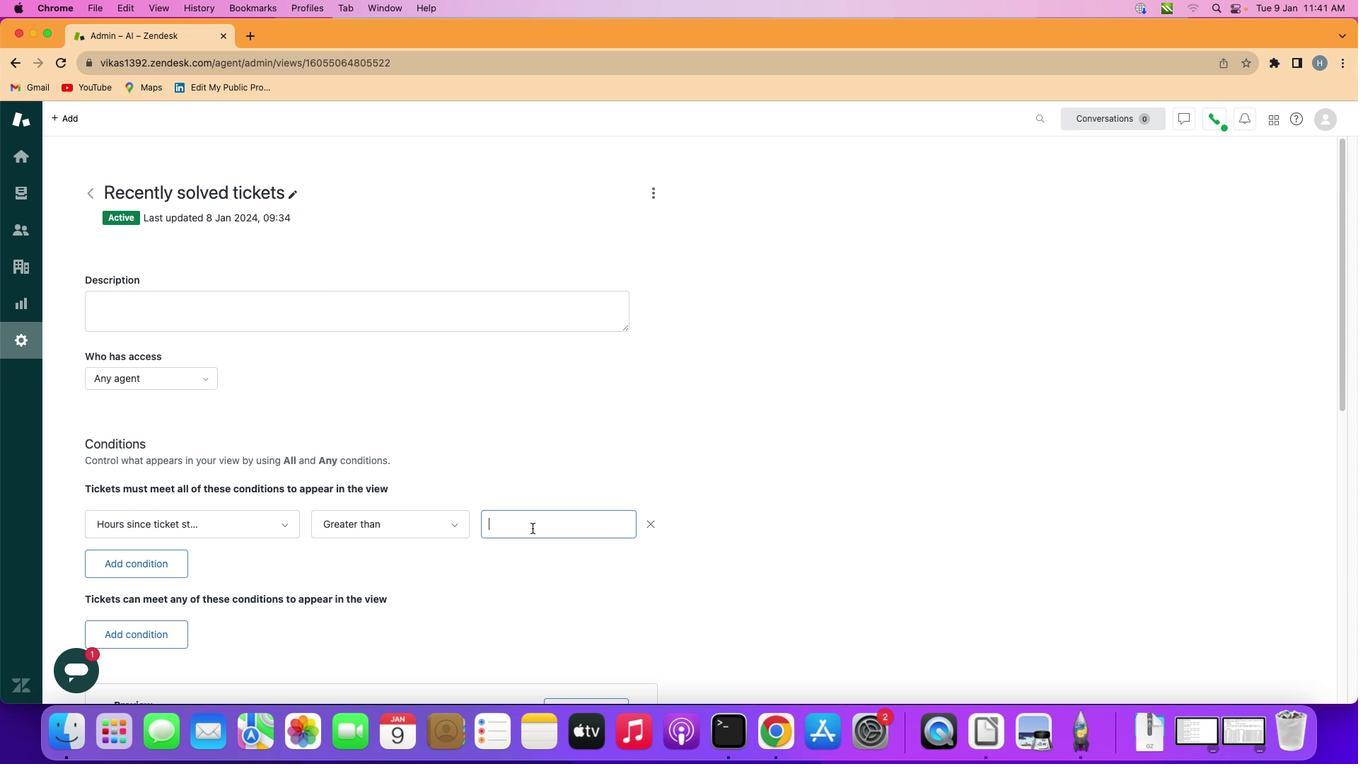 
Action: Key pressed Key.shift'T''w''e''n''t''y'
Screenshot: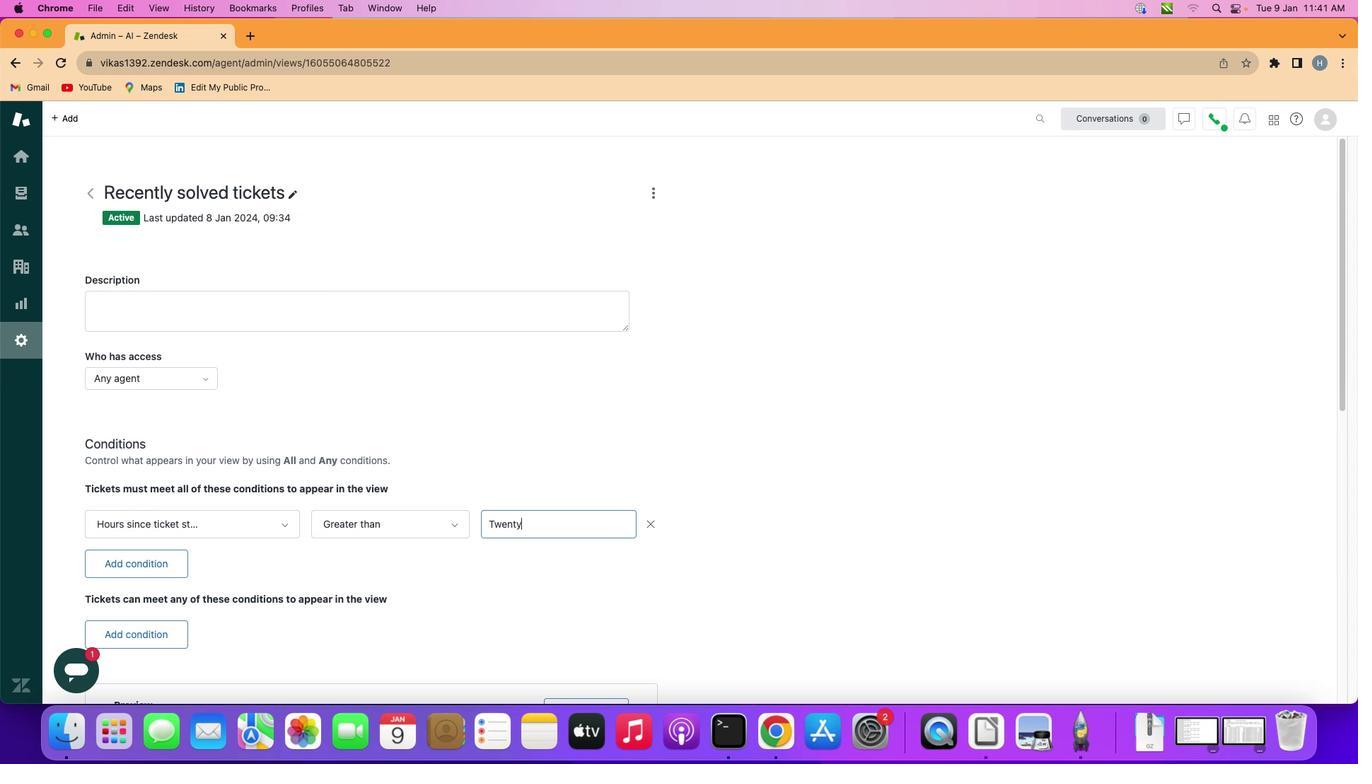 
Action: Mouse moved to (560, 559)
Screenshot: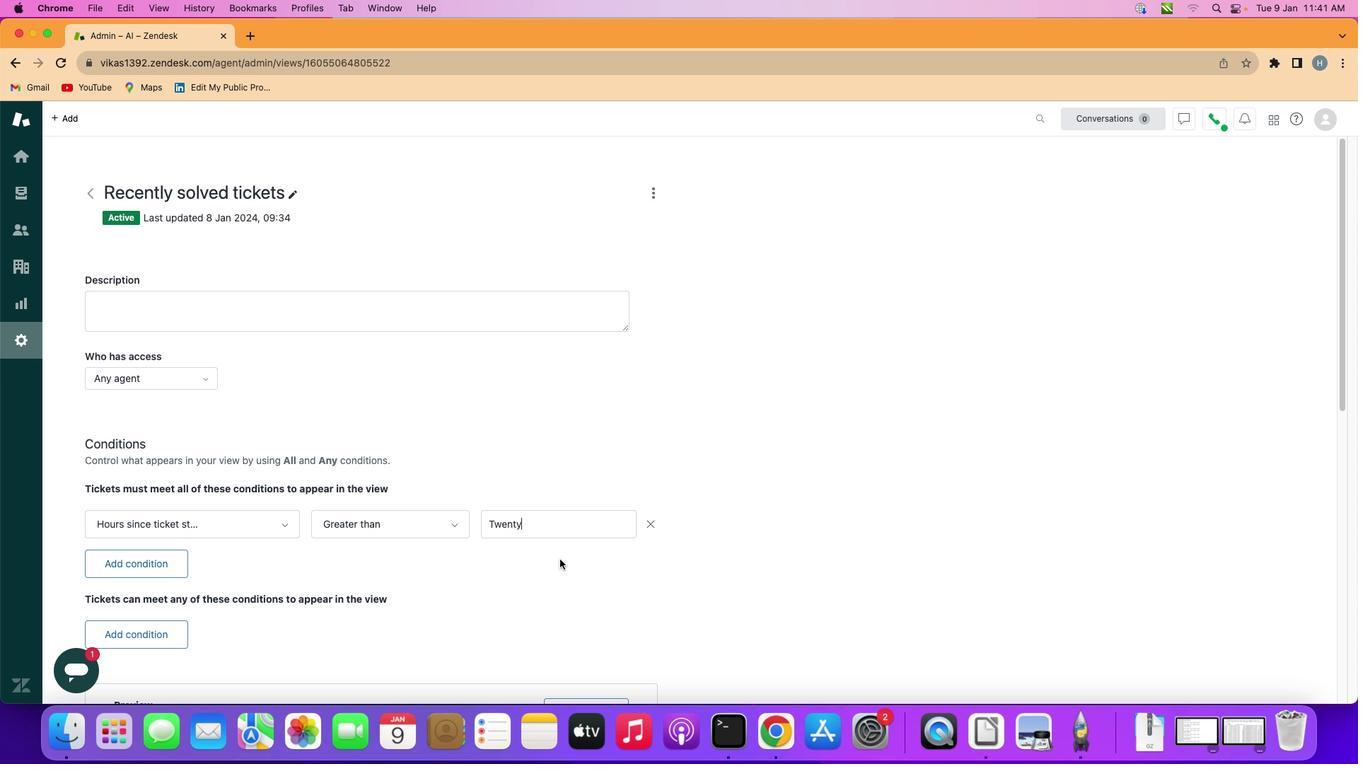 
